 Task: Add an event with the title Training Workshop: Innovation and Creativity, date '2023/12/08', time 8:30 AM to 10:30 AMand add a description: Teams will need to manage their time effectively to complete the scavenger hunt within the given timeframe. This encourages prioritization, decision-making, and efficient allocation of resources to maximize their chances of success., put the event into Blue category . Add location for the event as: 456 Parthenon, Athens, Greece, logged in from the account softage.2@softage.netand send the event invitation to softage.8@softage.net and softage.9@softage.net. Set a reminder for the event 30 minutes before
Action: Mouse moved to (120, 117)
Screenshot: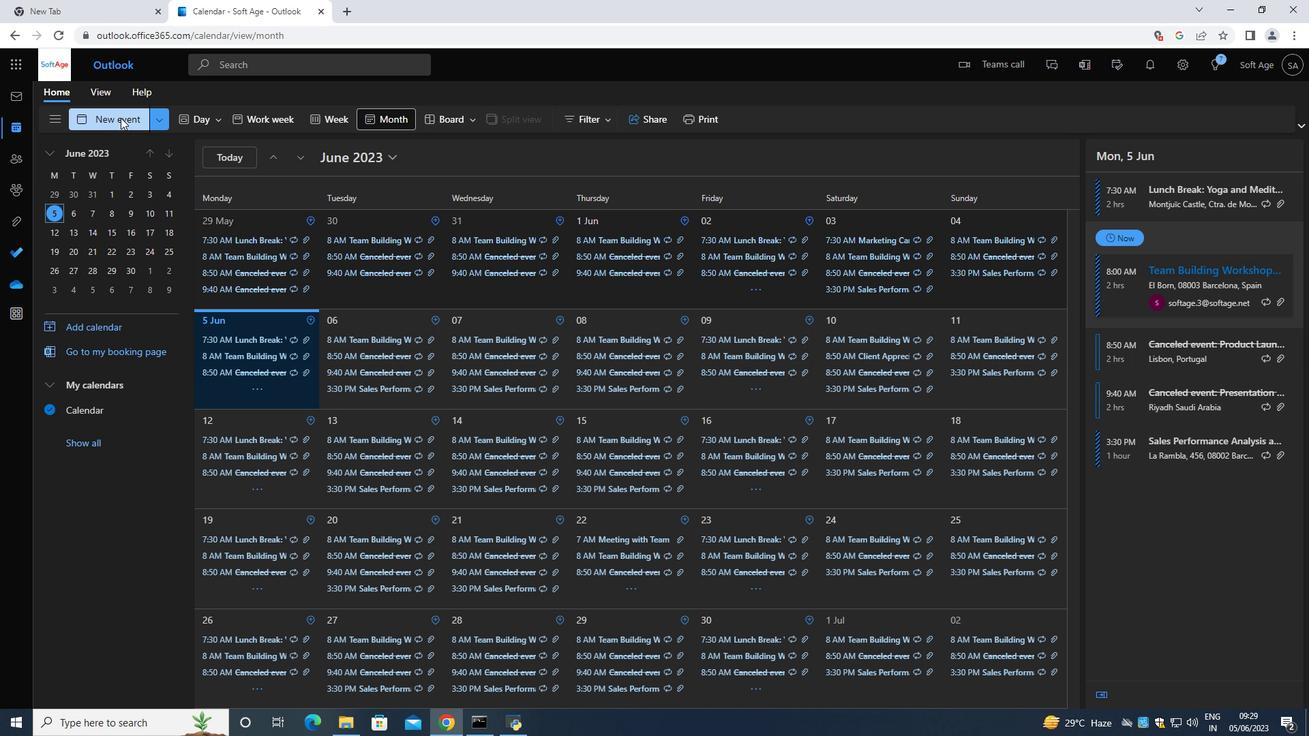 
Action: Mouse pressed left at (120, 117)
Screenshot: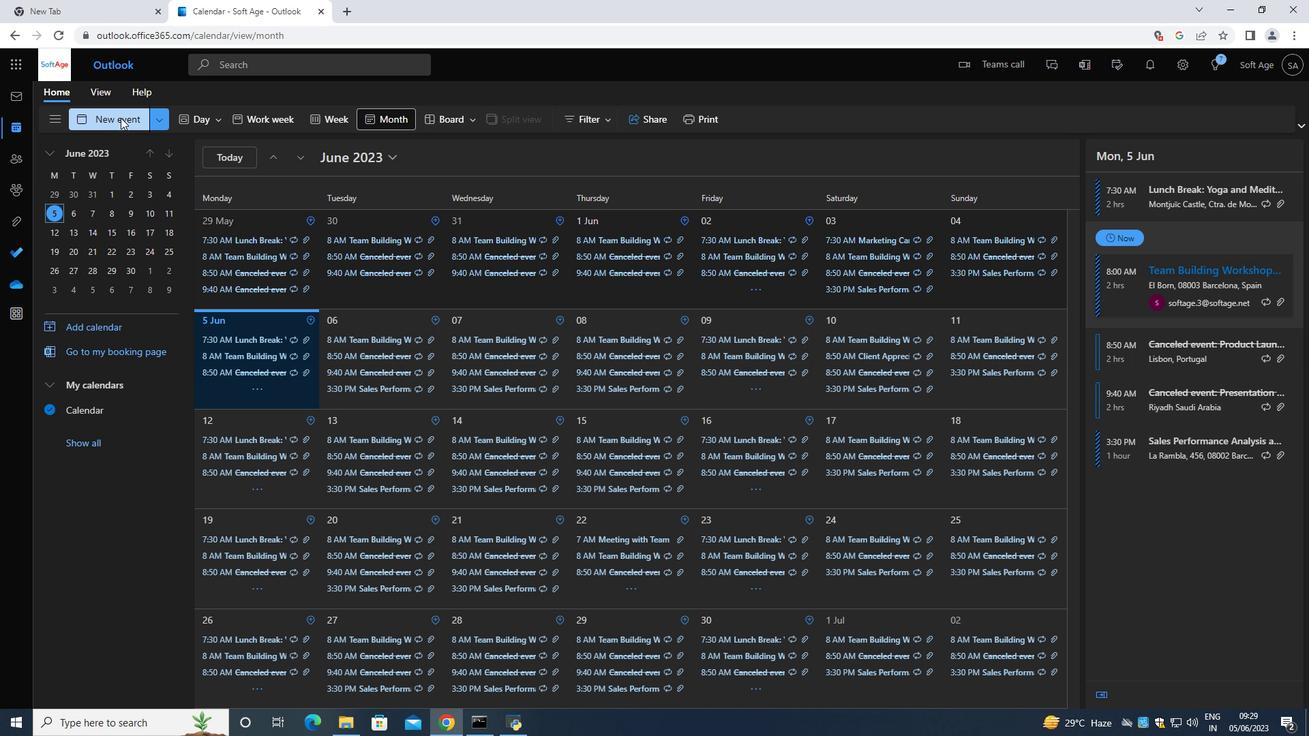 
Action: Mouse moved to (392, 203)
Screenshot: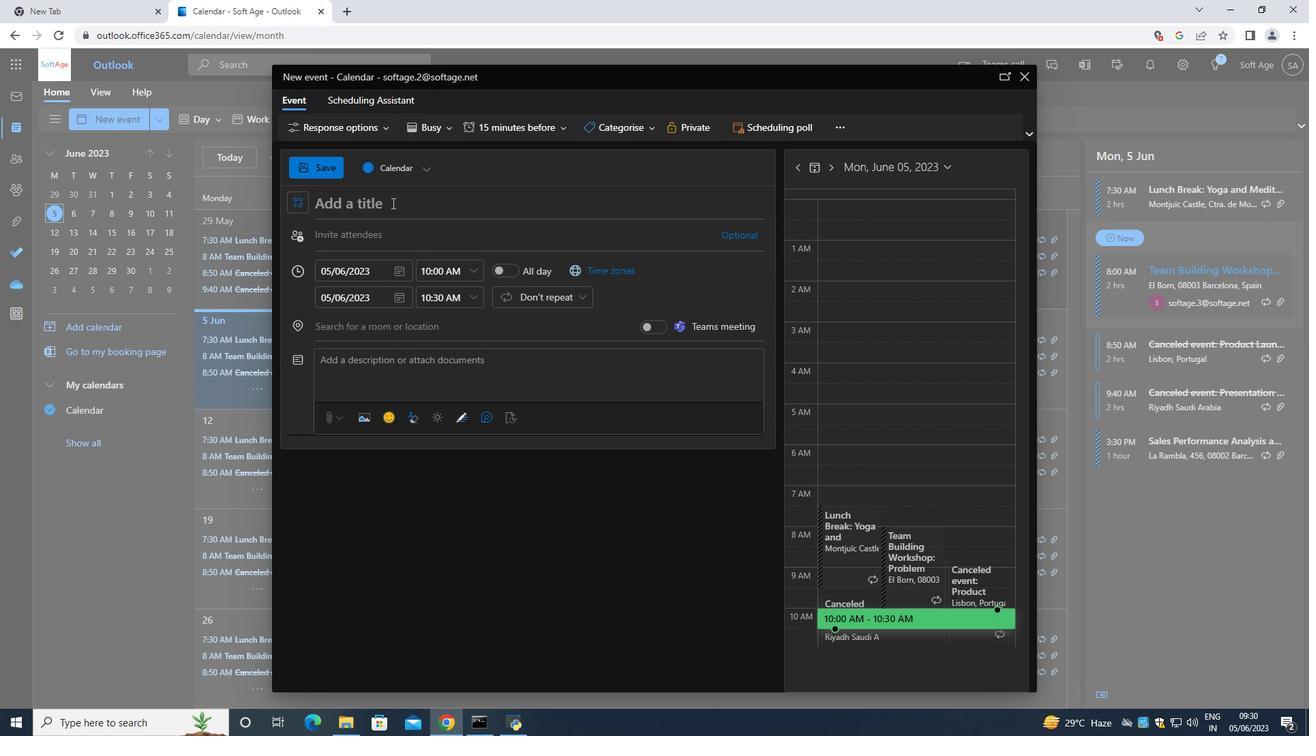 
Action: Key pressed <Key.shift><Key.shift>Training<Key.space><Key.shift>Workshop<Key.shift_r>:<Key.space><Key.shift>Innovation<Key.space><Key.shift>and<Key.space><Key.shift><Key.shift><Key.shift>Creativity<Key.space>
Screenshot: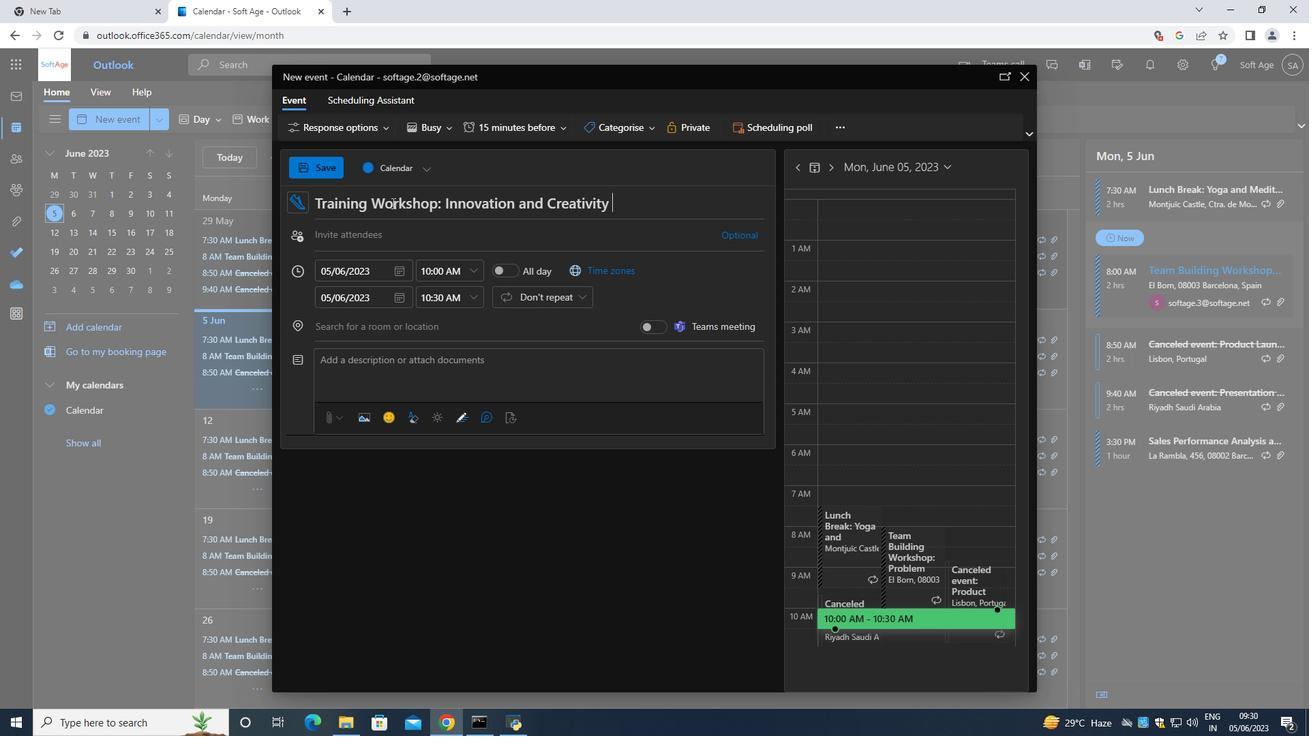 
Action: Mouse moved to (405, 266)
Screenshot: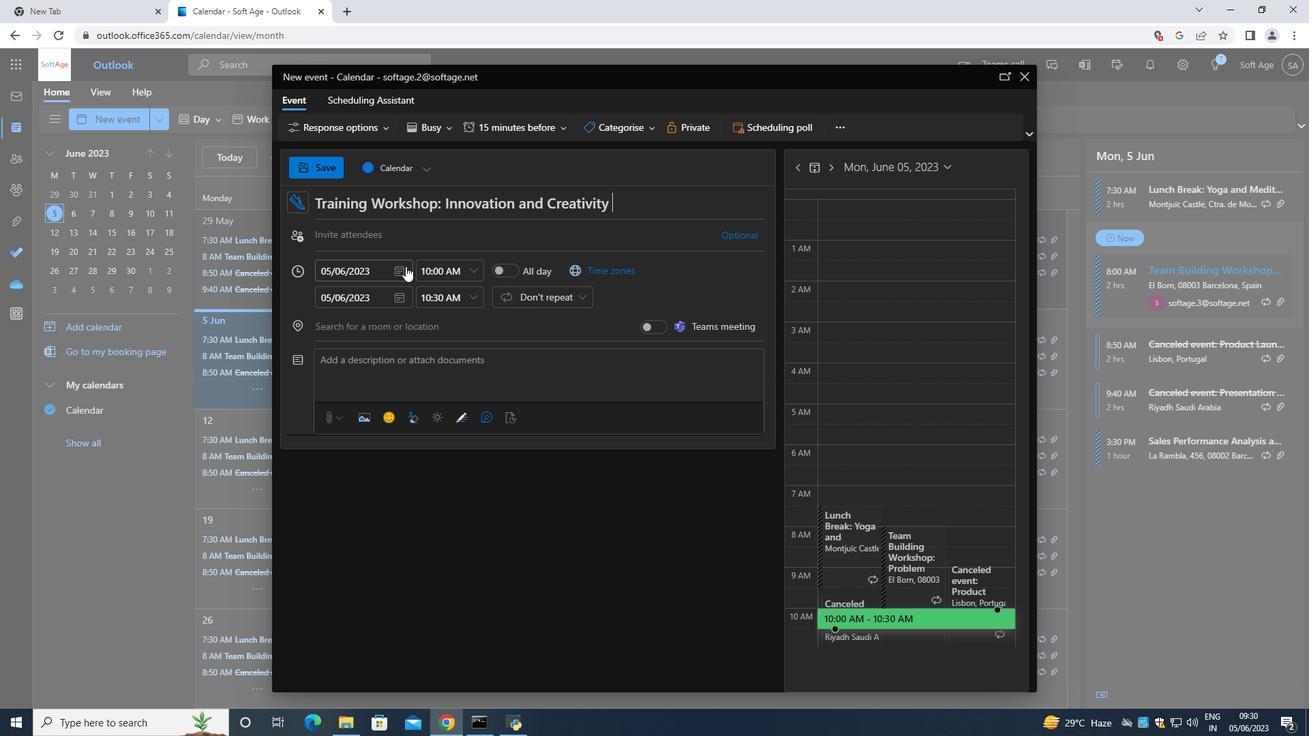 
Action: Mouse pressed left at (405, 266)
Screenshot: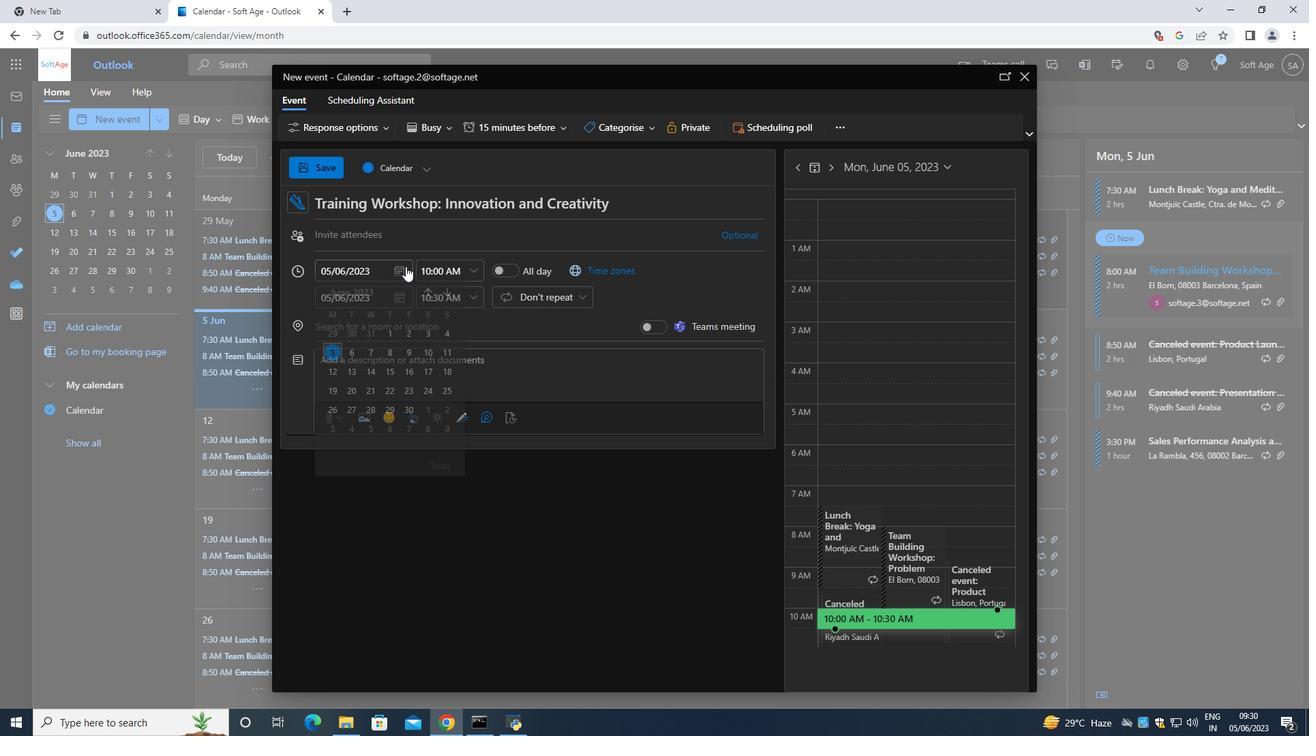 
Action: Mouse moved to (448, 304)
Screenshot: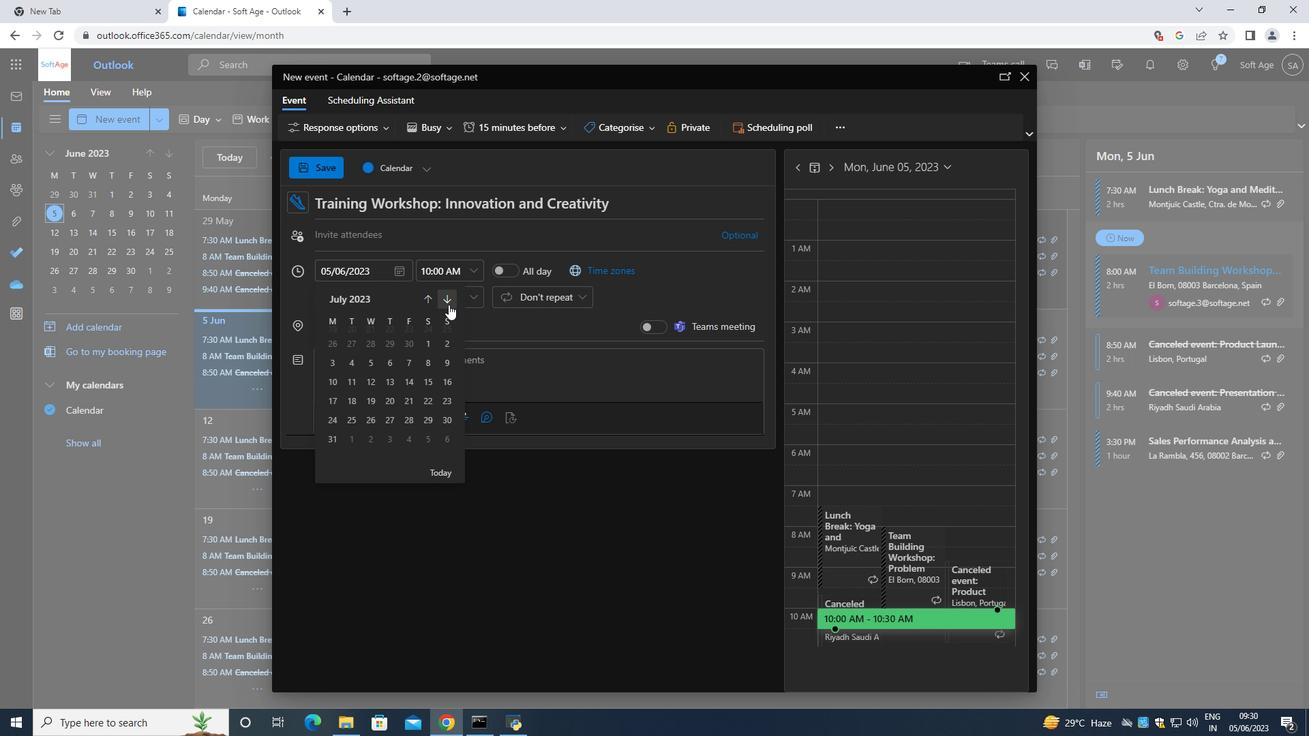 
Action: Mouse pressed left at (448, 304)
Screenshot: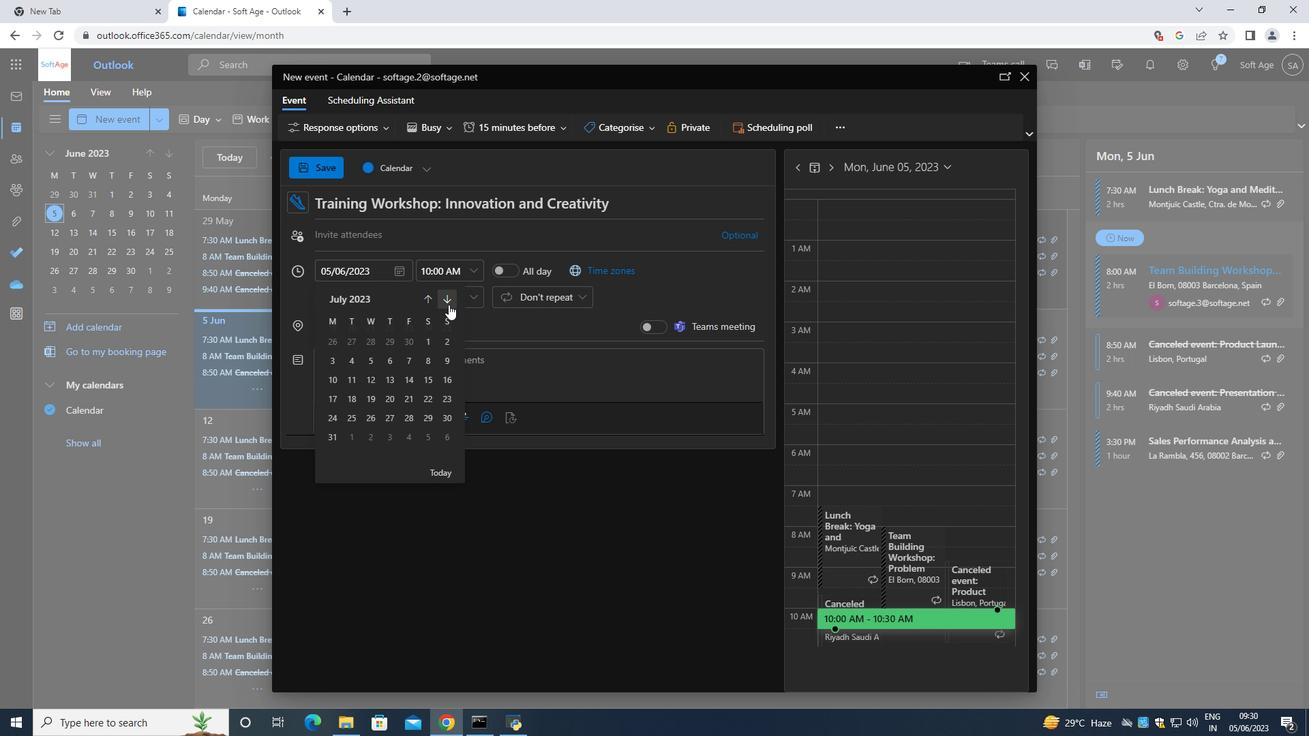 
Action: Mouse pressed left at (448, 304)
Screenshot: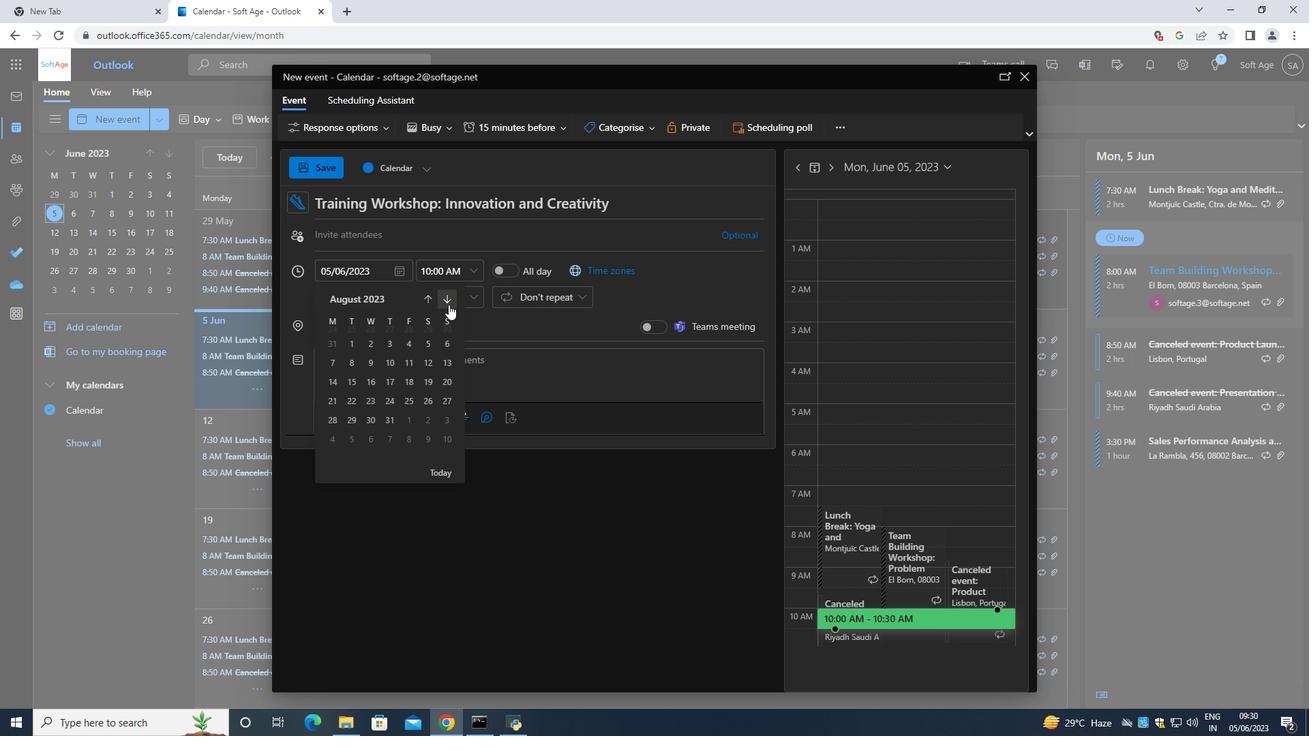 
Action: Mouse pressed left at (448, 304)
Screenshot: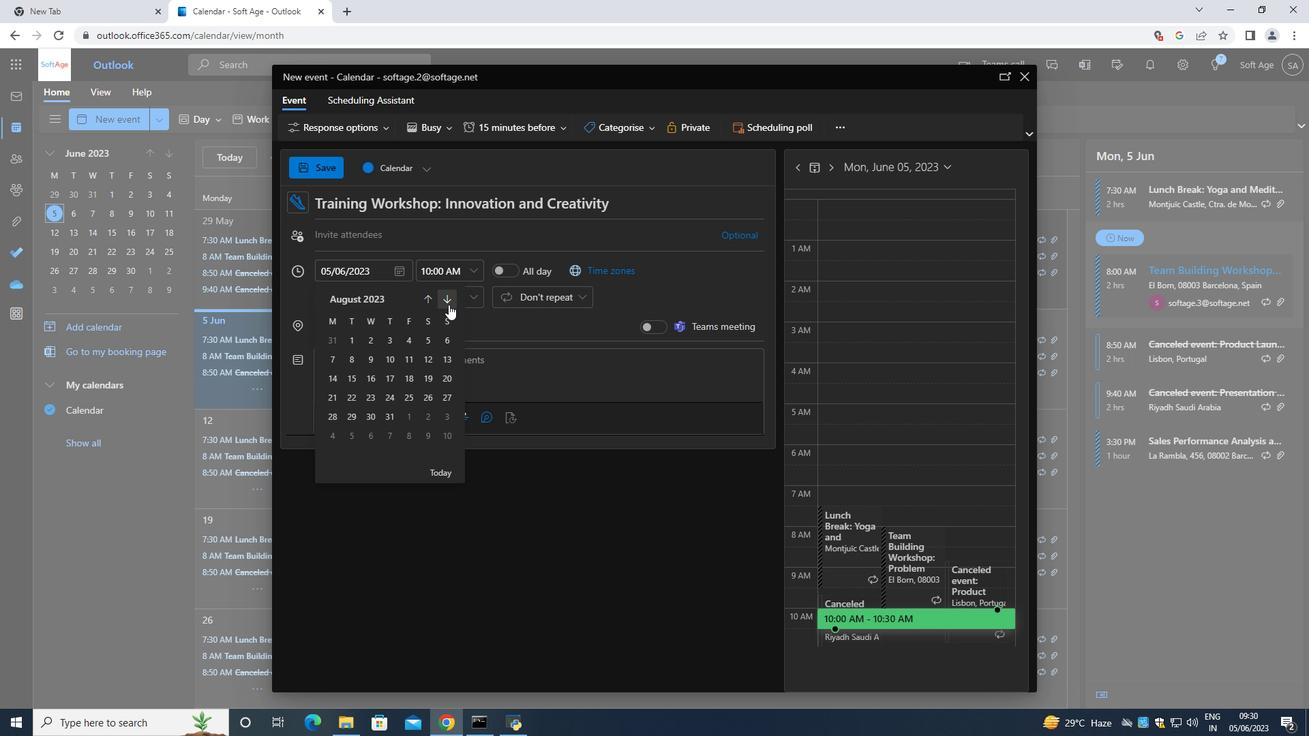 
Action: Mouse pressed left at (448, 304)
Screenshot: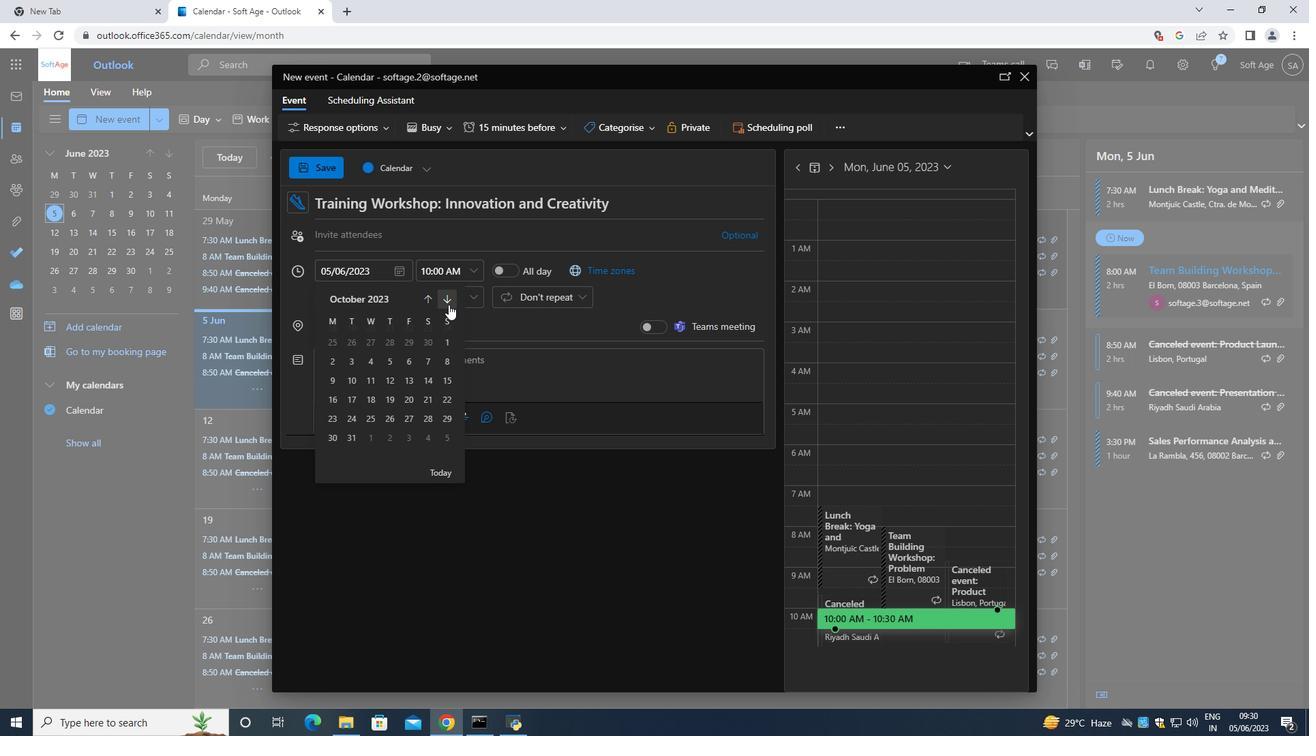
Action: Mouse pressed left at (448, 304)
Screenshot: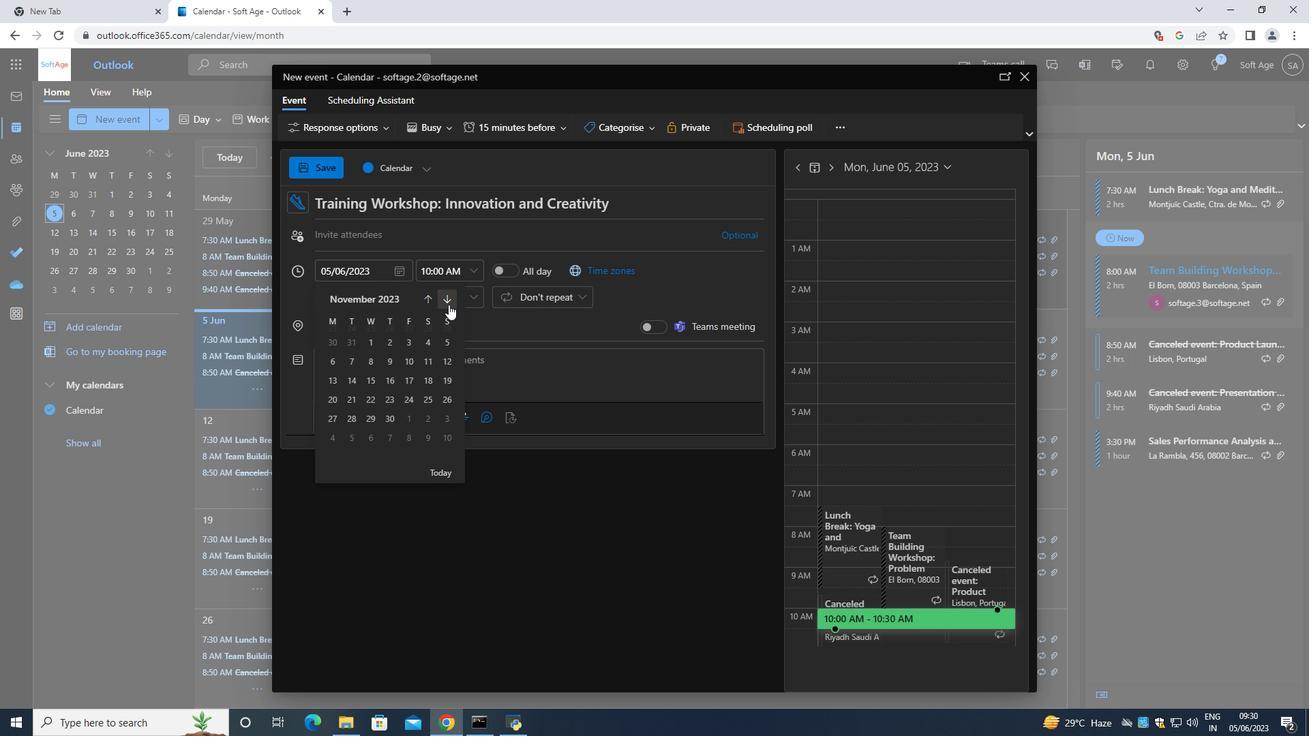 
Action: Mouse moved to (367, 357)
Screenshot: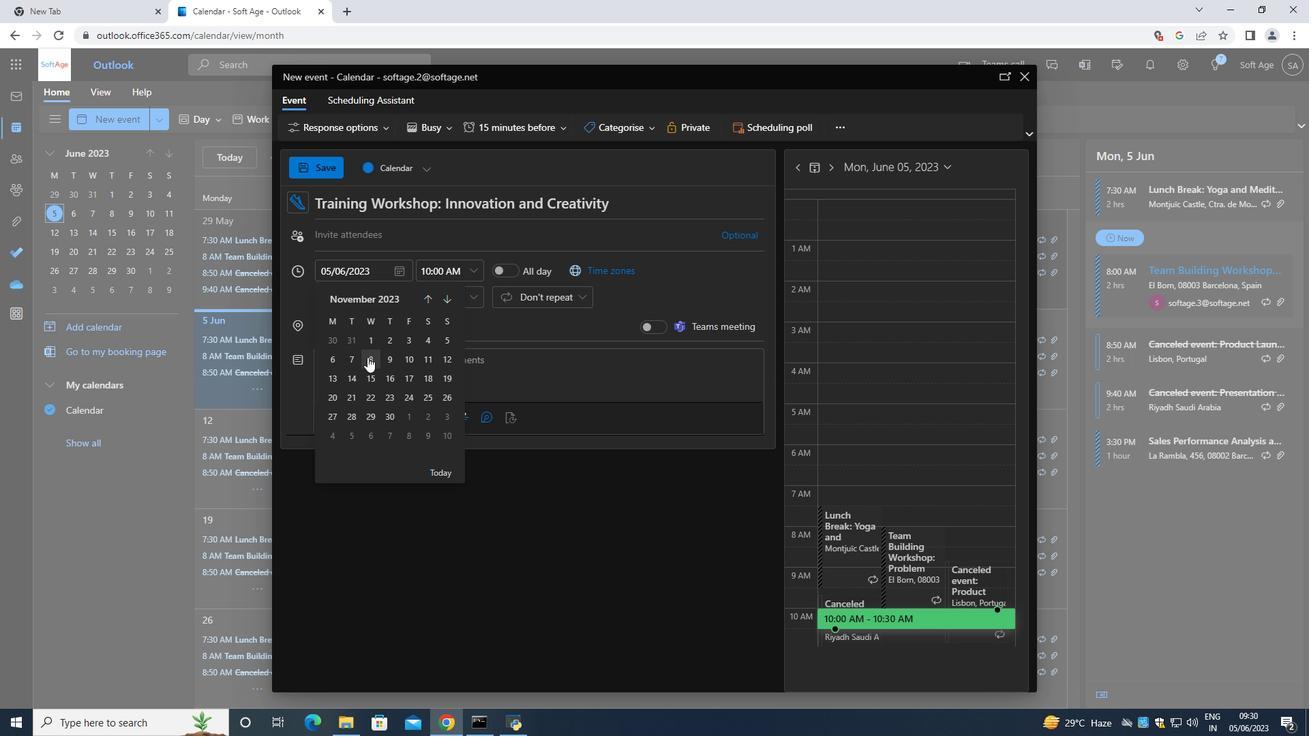 
Action: Mouse pressed left at (367, 357)
Screenshot: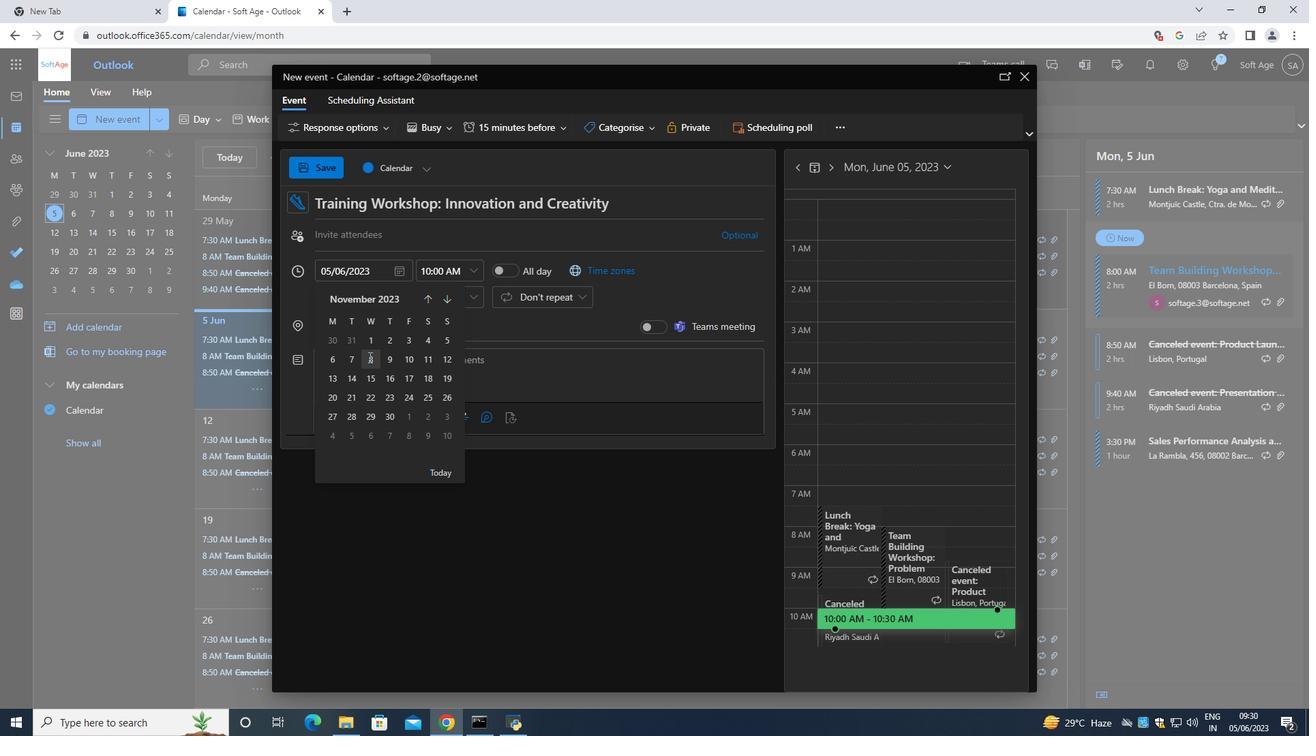 
Action: Mouse moved to (474, 270)
Screenshot: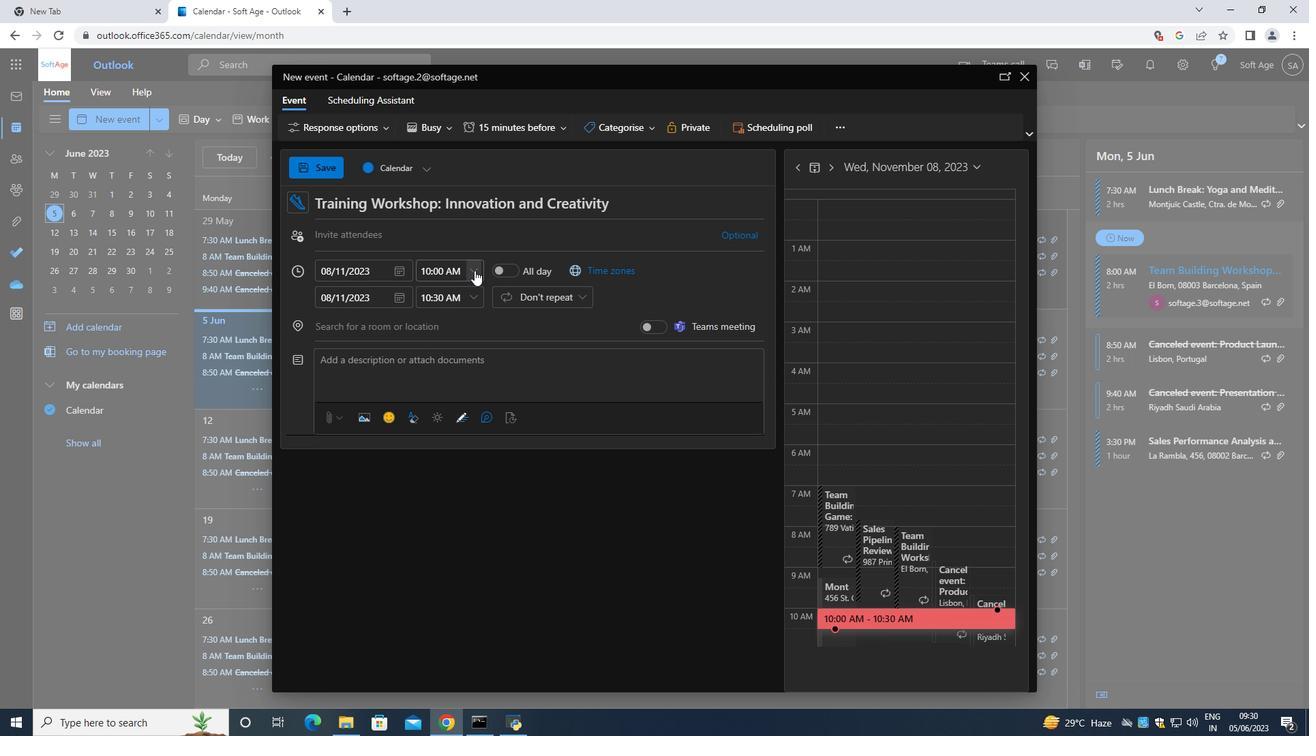 
Action: Mouse pressed left at (474, 270)
Screenshot: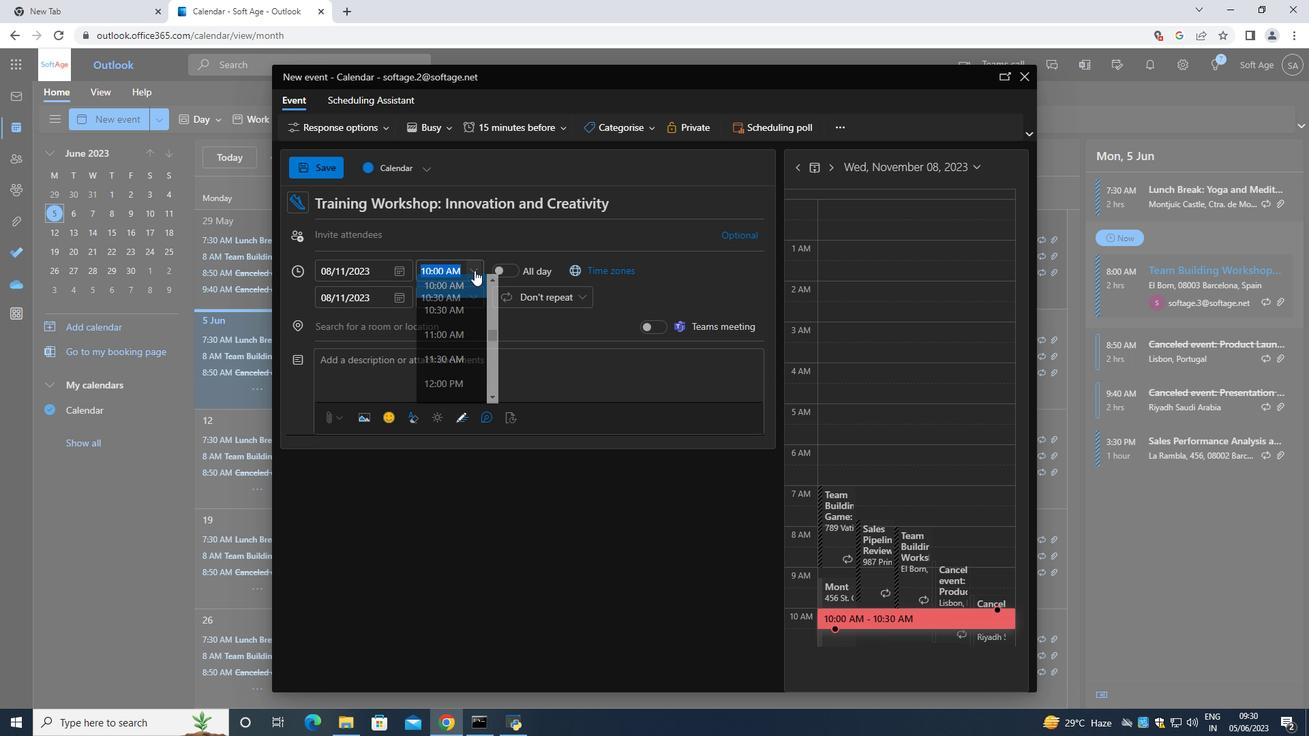 
Action: Mouse moved to (478, 293)
Screenshot: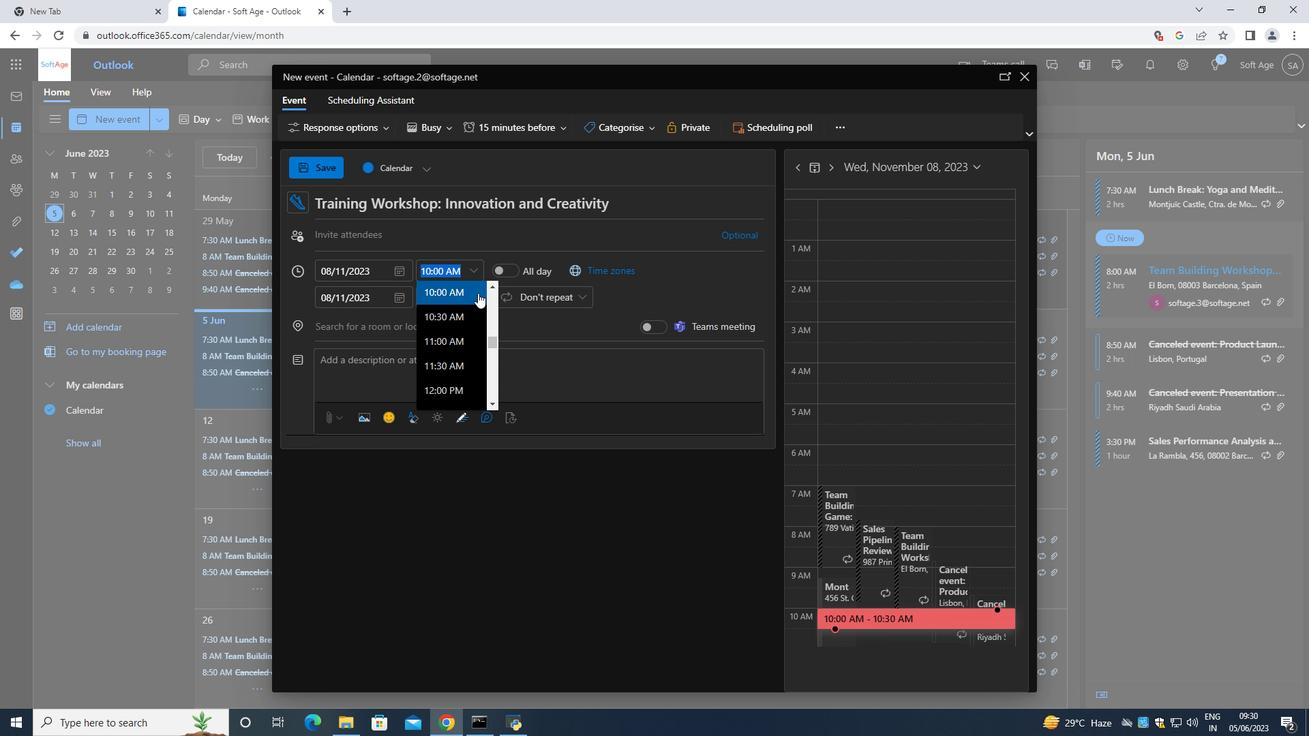 
Action: Mouse scrolled (478, 293) with delta (0, 0)
Screenshot: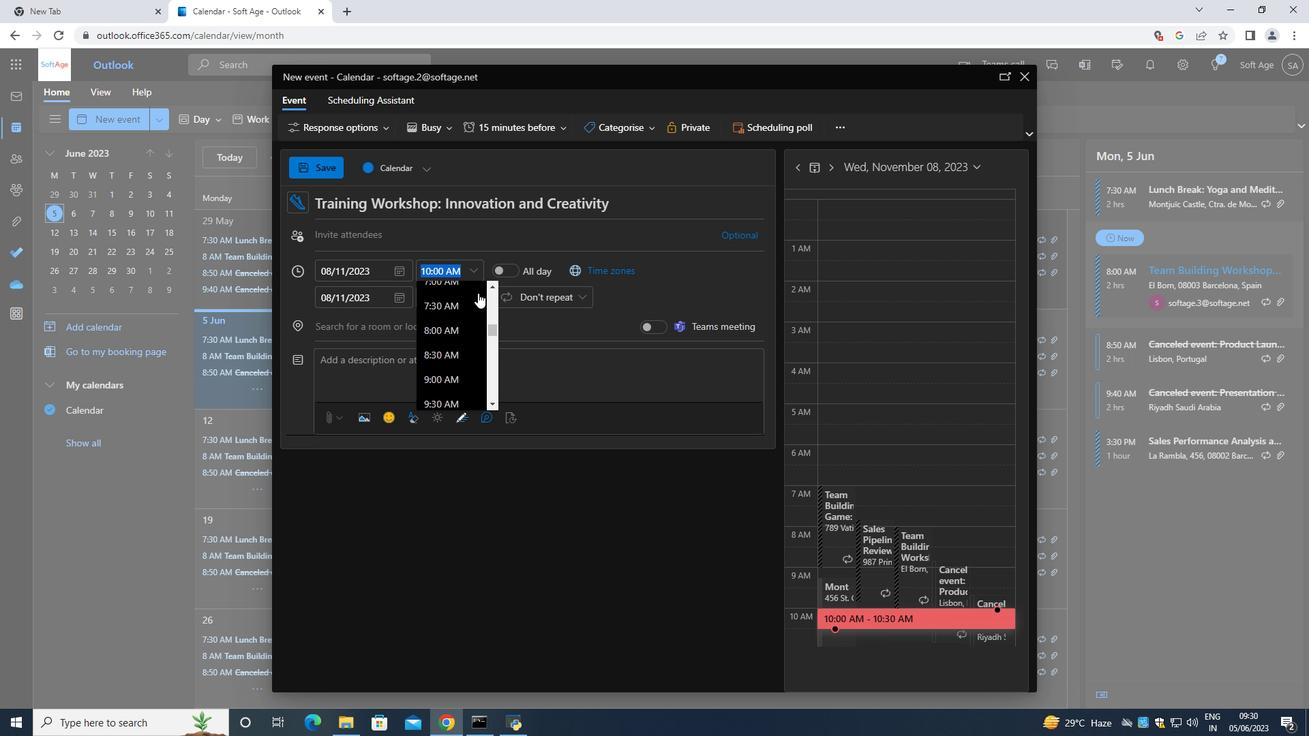 
Action: Mouse scrolled (478, 293) with delta (0, 0)
Screenshot: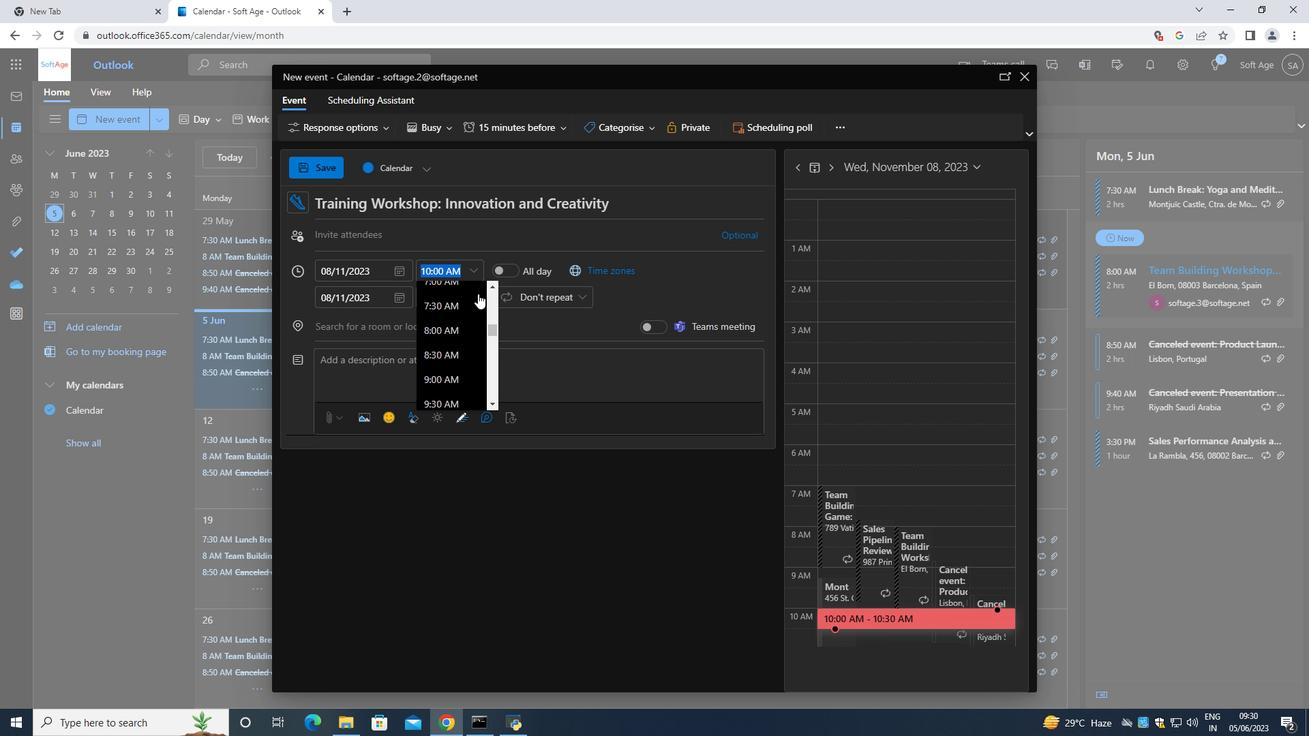 
Action: Mouse moved to (451, 354)
Screenshot: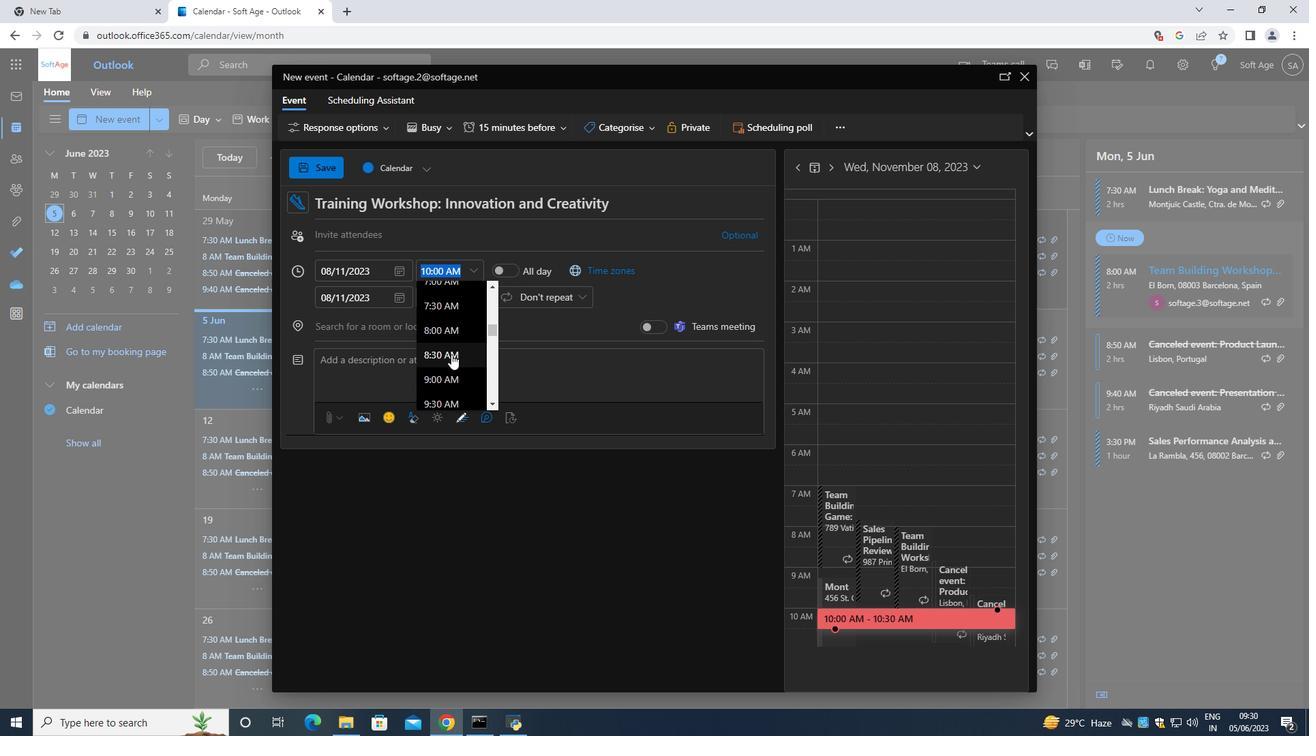 
Action: Mouse pressed left at (451, 354)
Screenshot: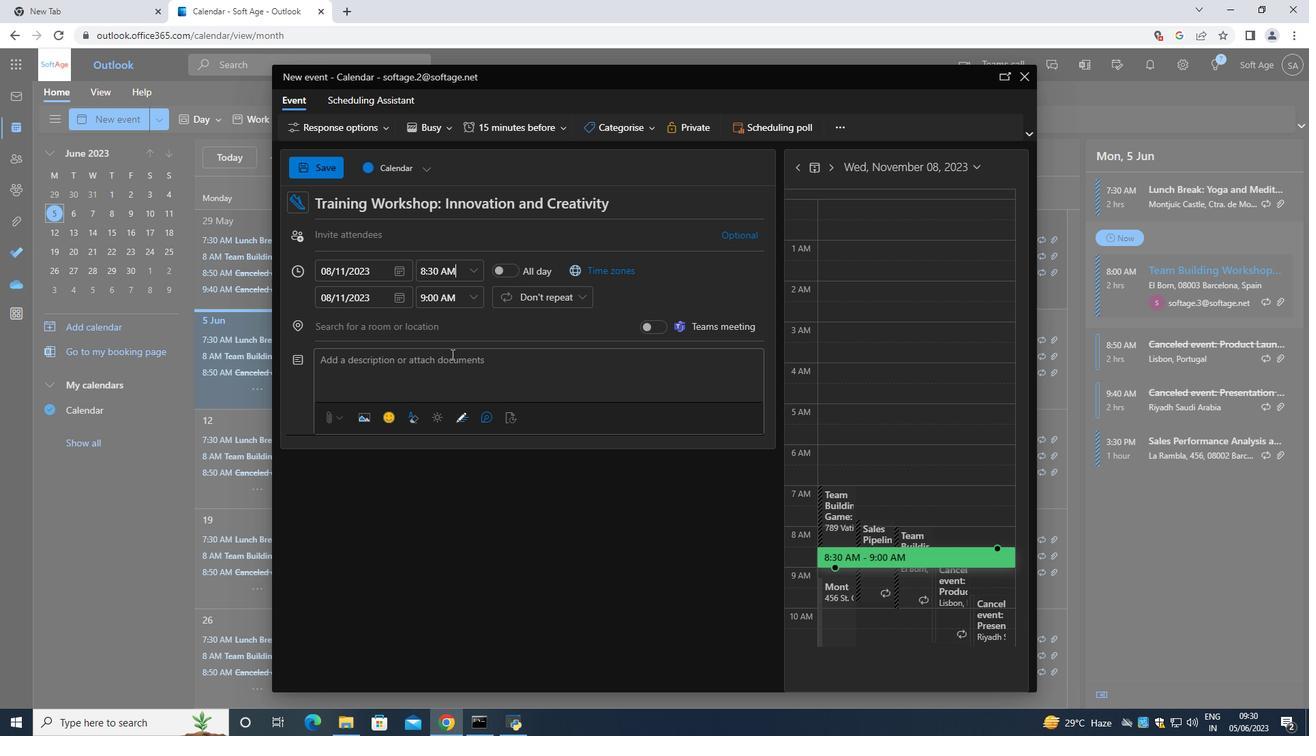 
Action: Mouse moved to (467, 300)
Screenshot: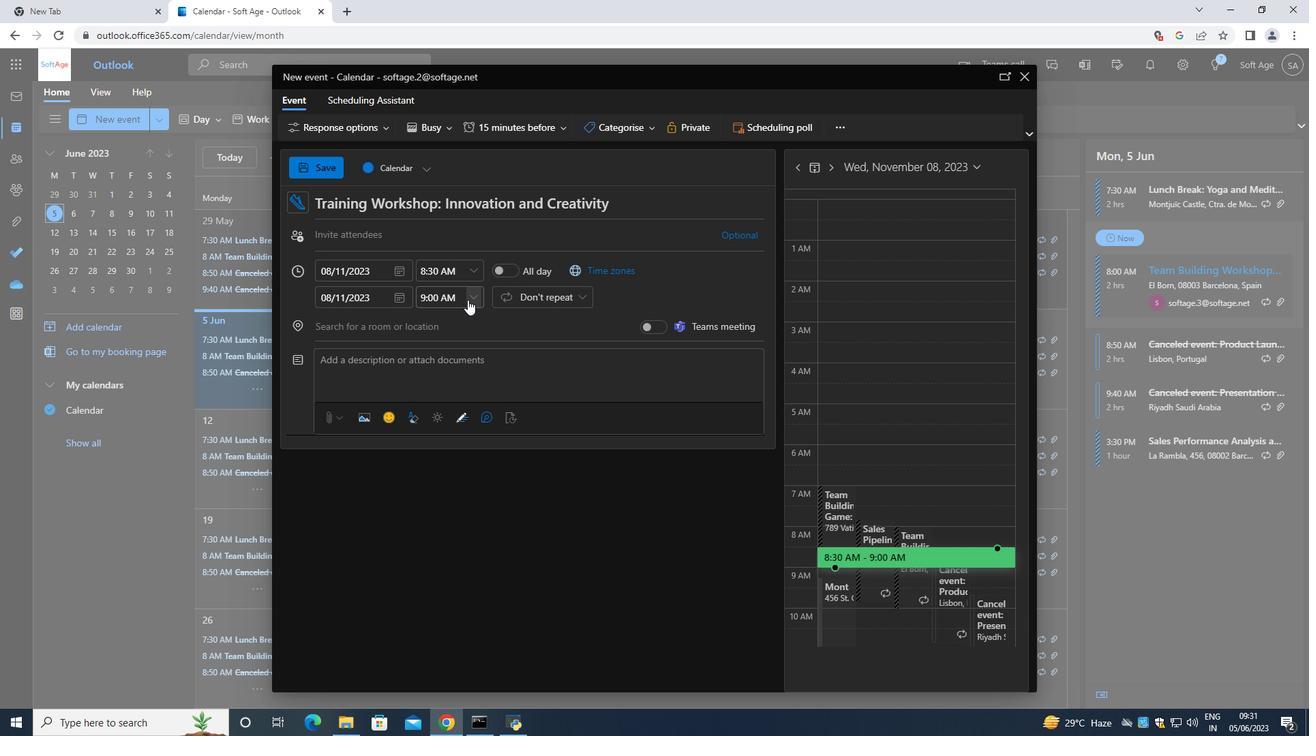 
Action: Mouse pressed left at (467, 300)
Screenshot: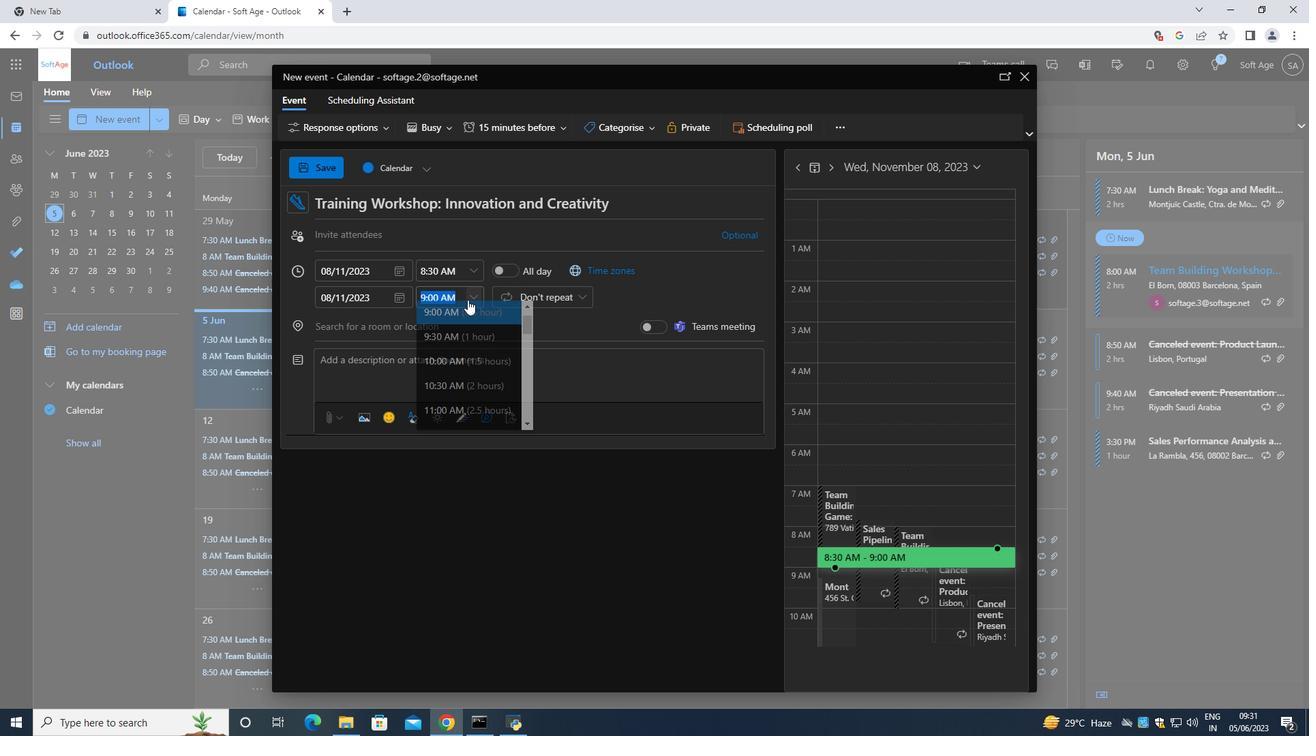 
Action: Mouse moved to (454, 391)
Screenshot: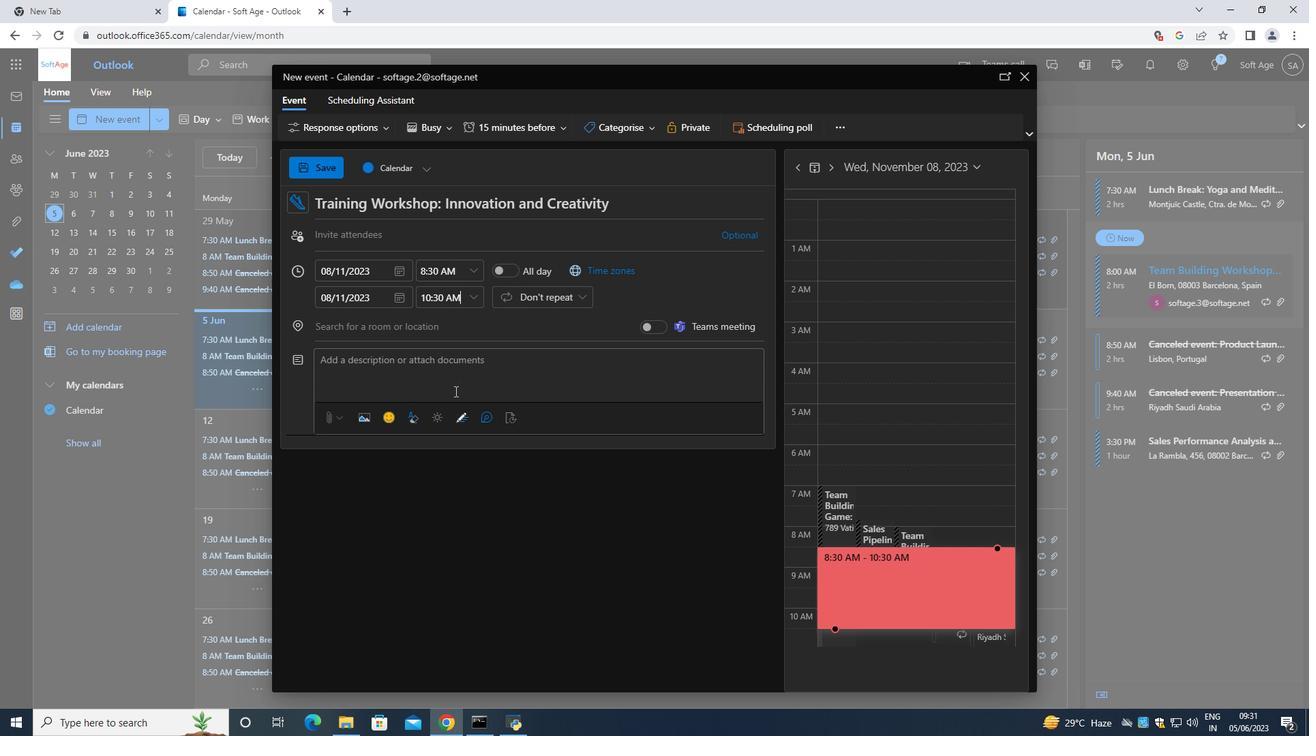 
Action: Mouse pressed left at (454, 391)
Screenshot: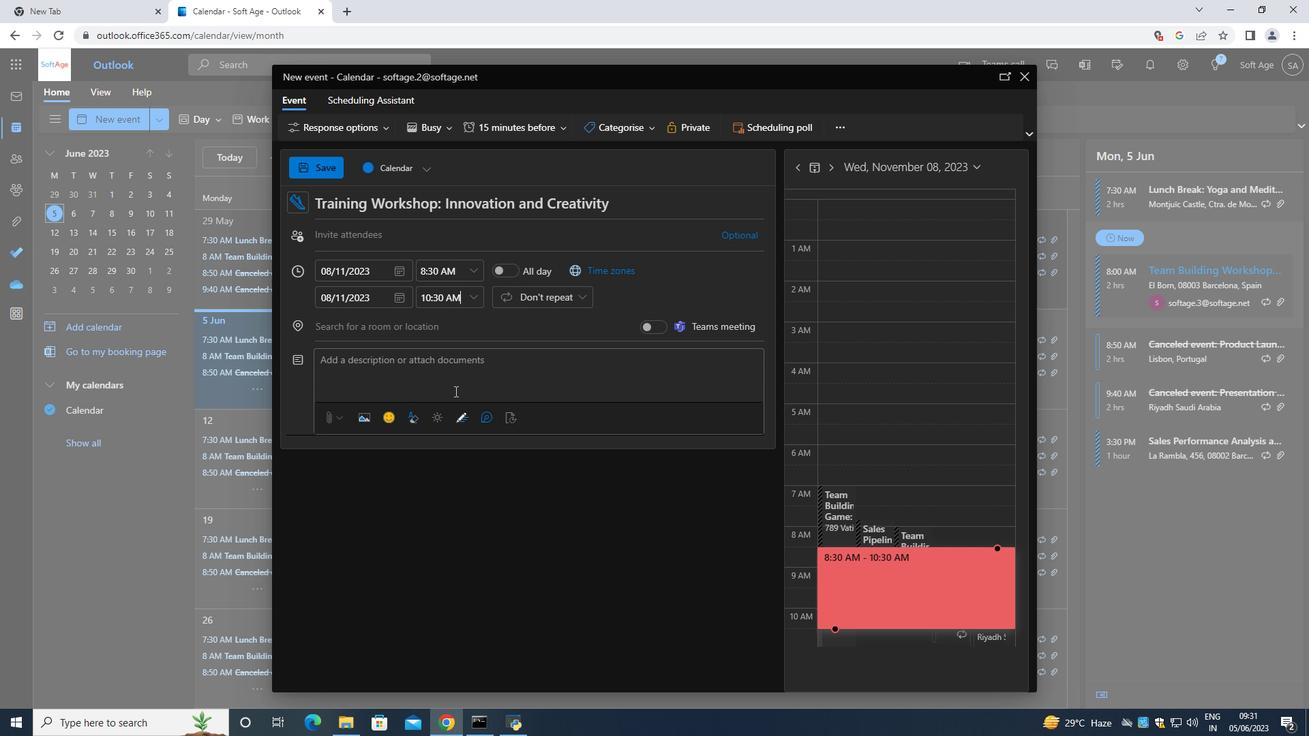 
Action: Mouse moved to (436, 362)
Screenshot: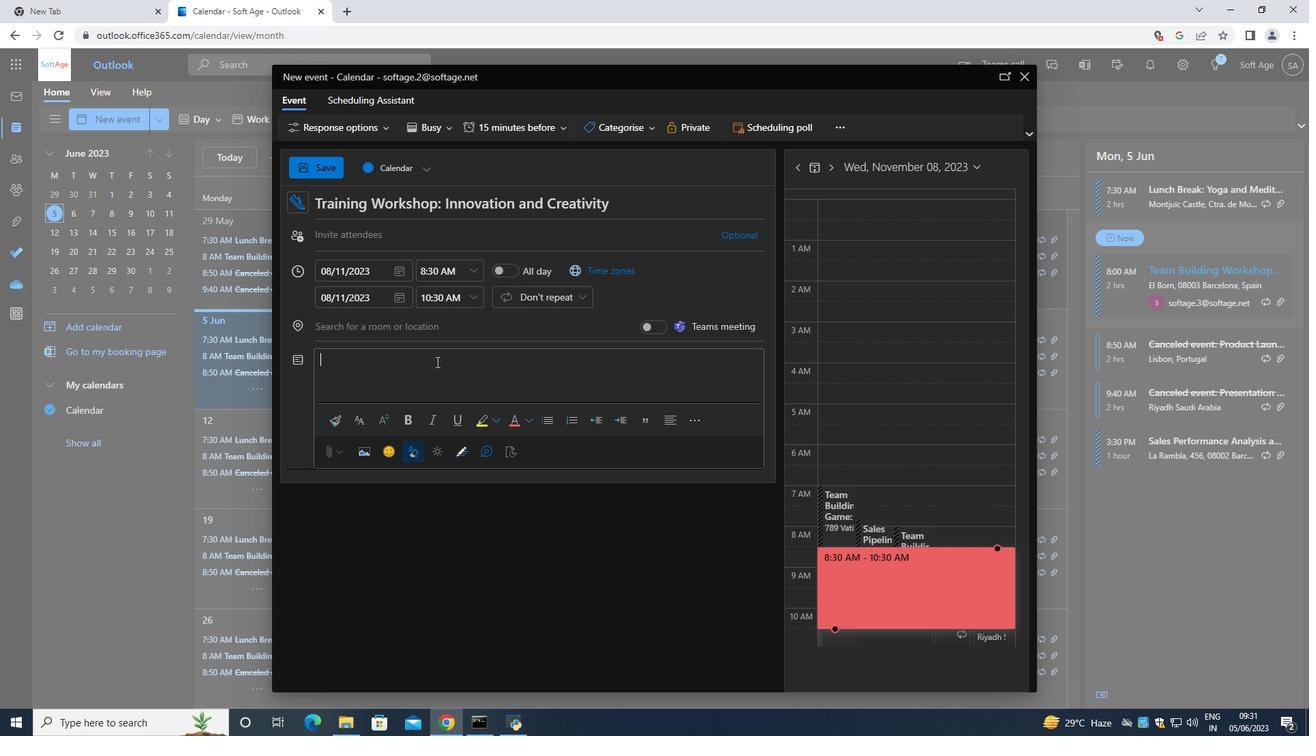 
Action: Mouse pressed left at (436, 362)
Screenshot: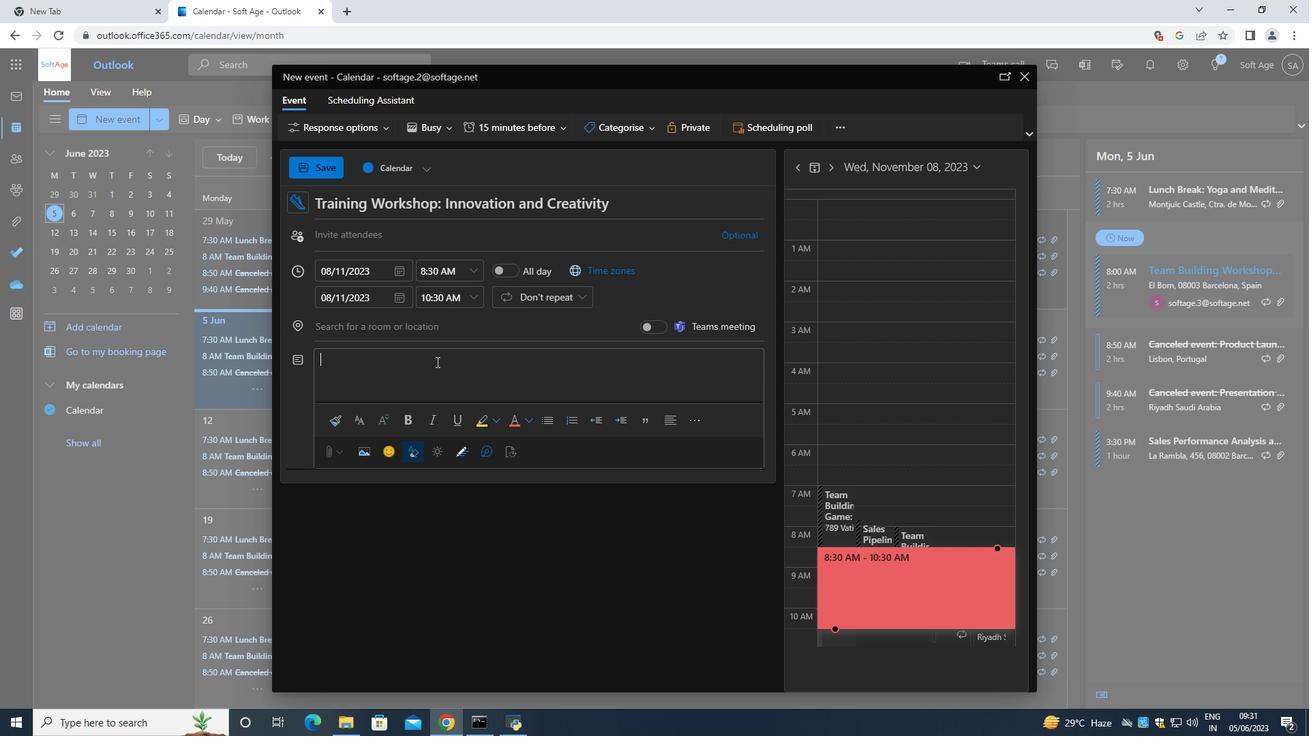 
Action: Key pressed <Key.shift><Key.shift><Key.shift><Key.shift><Key.shift><Key.shift><Key.shift><Key.shift><Key.shift><Key.shift><Key.shift><Key.shift><Key.shift>Teams<Key.space>will<Key.space>need<Key.space>to<Key.space>manage<Key.space>their<Key.space>time<Key.space>effectively<Key.space>to<Key.space>complete<Key.space>teh<Key.space><Key.backspace><Key.backspace><Key.backspace>he<Key.space>scavenger<Key.space>hut<Key.space><Key.backspace><Key.backspace>nt<Key.space>ywith<Key.backspace><Key.backspace><Key.backspace><Key.backspace><Key.backspace><Key.backspace><Key.space>within<Key.space>teh<Key.backspace><Key.backspace>he<Key.space>given<Key.space>timefa<Key.backspace>rame<Key.space>.<Key.space><Key.shift>This<Key.space>encourages<Key.space>p
Screenshot: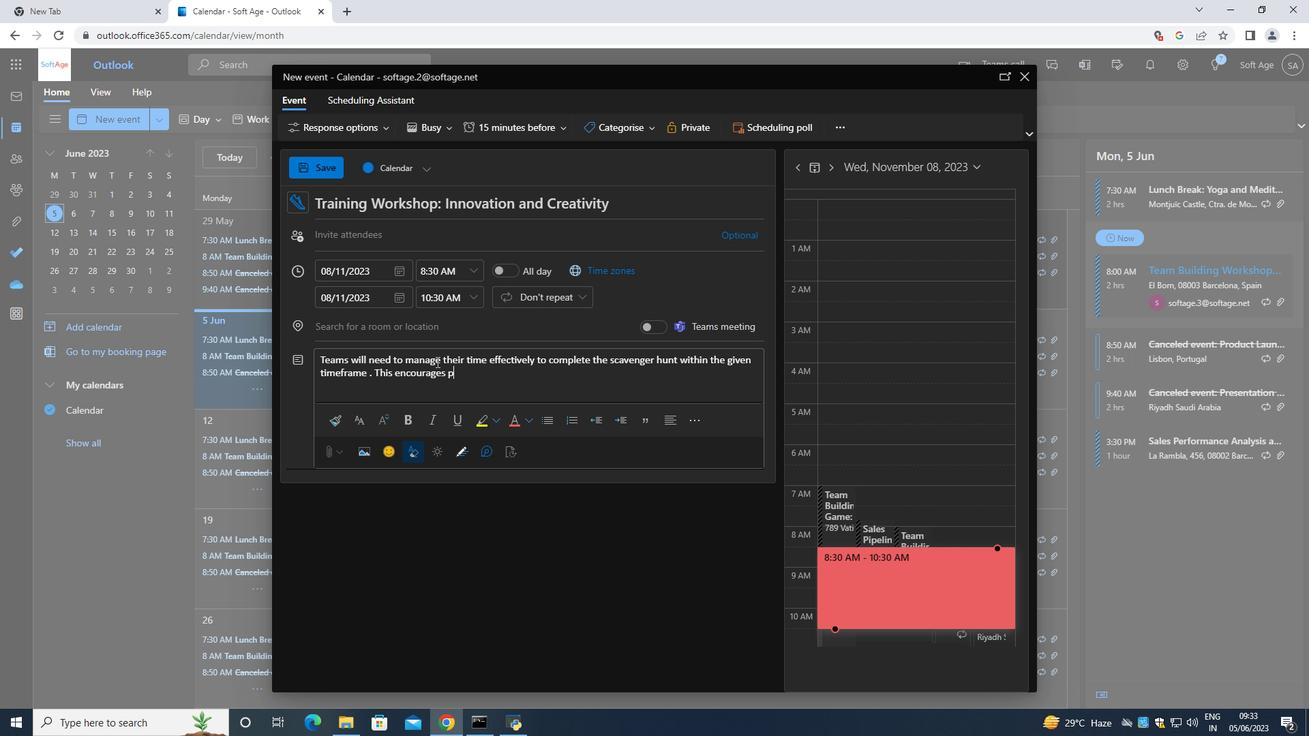 
Action: Mouse moved to (436, 362)
Screenshot: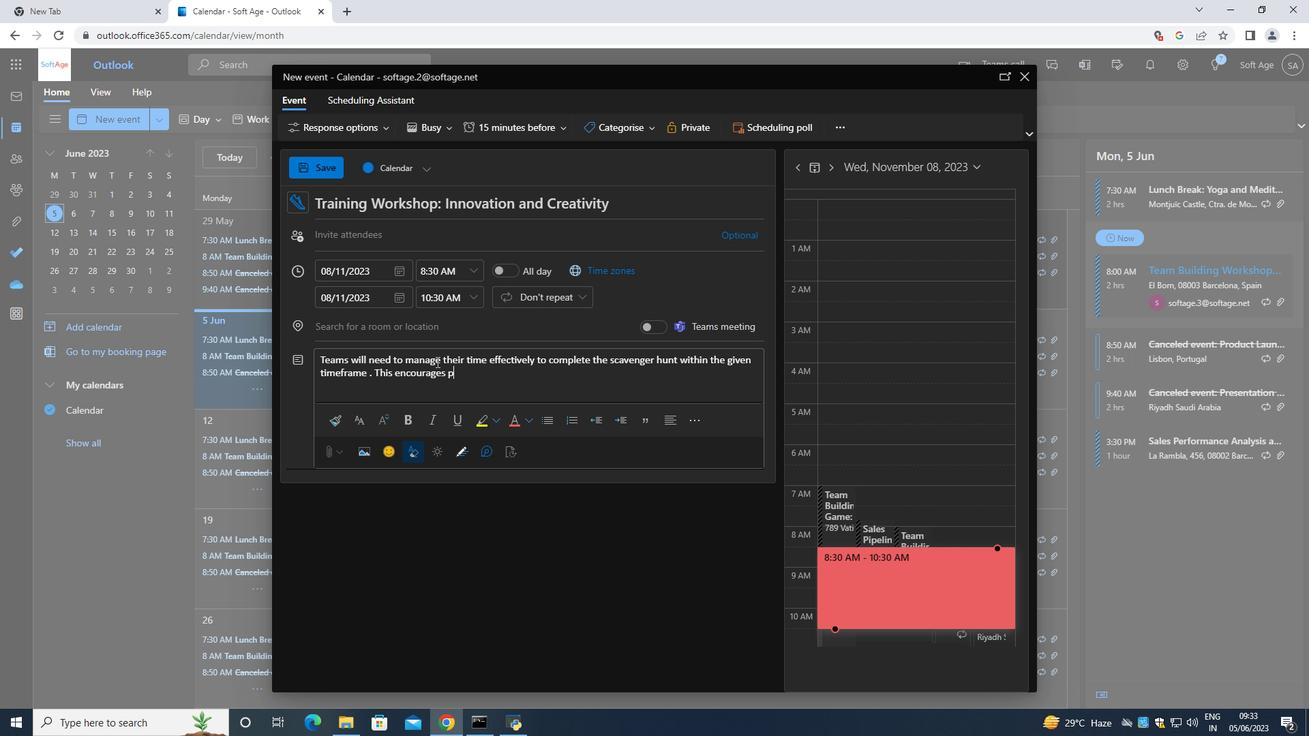 
Action: Key pressed rioritization<Key.space>,<Key.space>decision<Key.space><Key.backspace>-man<Key.backspace>king<Key.space>,<Key.space>and<Key.space>efficient<Key.space>allocation<Key.space>of<Key.space>resources<Key.space>to<Key.space>maximize<Key.space>their<Key.space>chances<Key.space>of<Key.space>sucess.<Key.space>
Screenshot: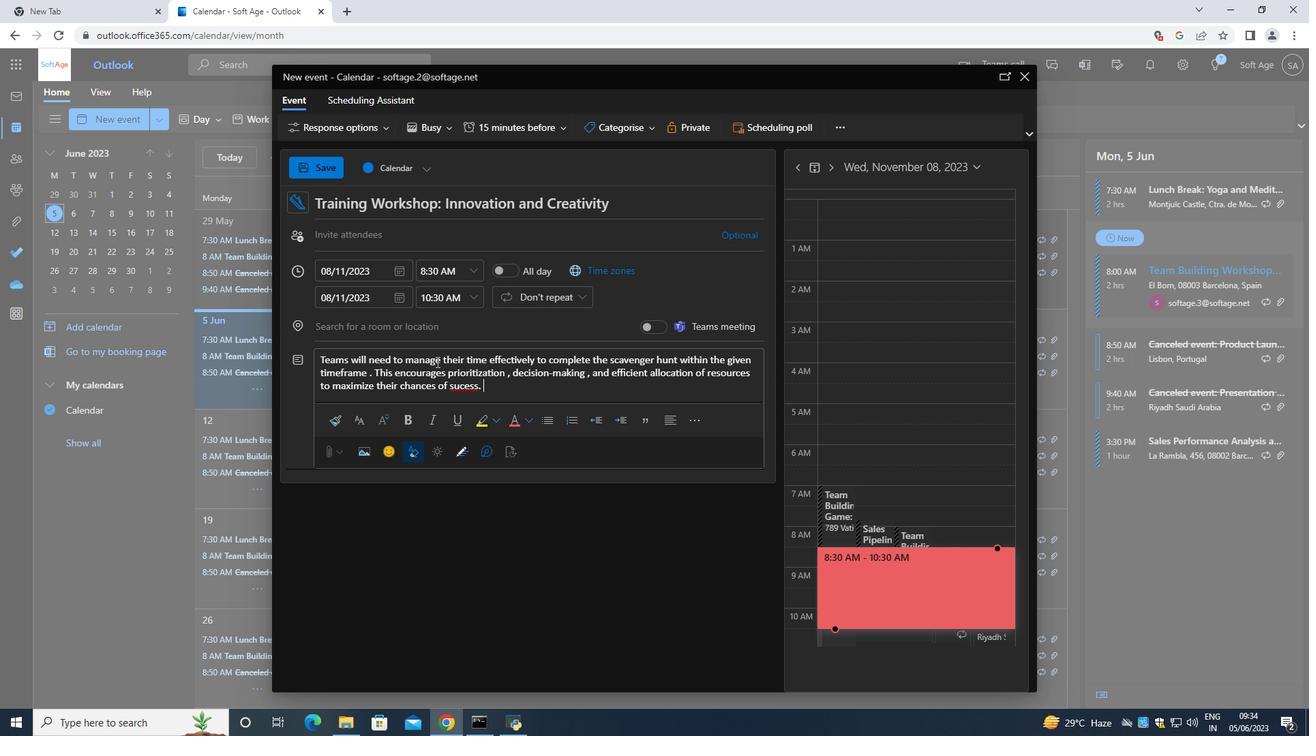 
Action: Mouse moved to (633, 132)
Screenshot: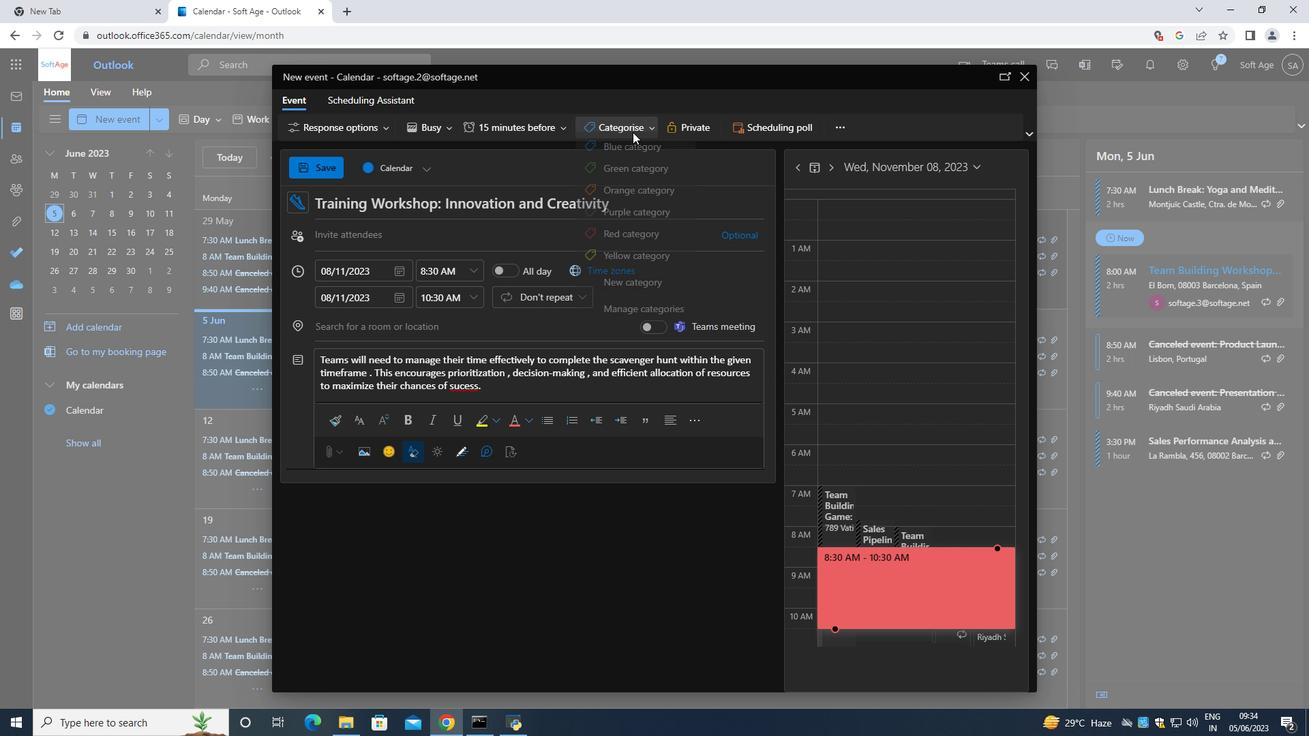 
Action: Mouse pressed left at (633, 132)
Screenshot: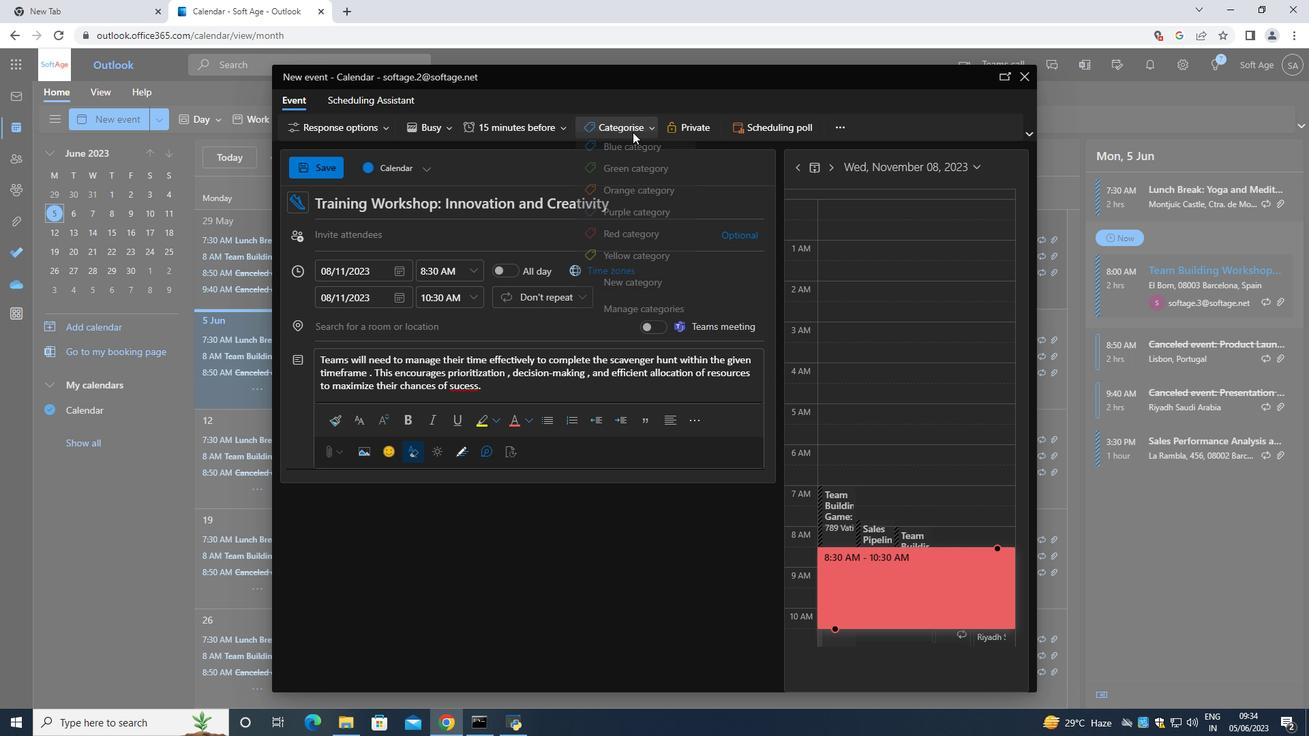 
Action: Mouse moved to (634, 156)
Screenshot: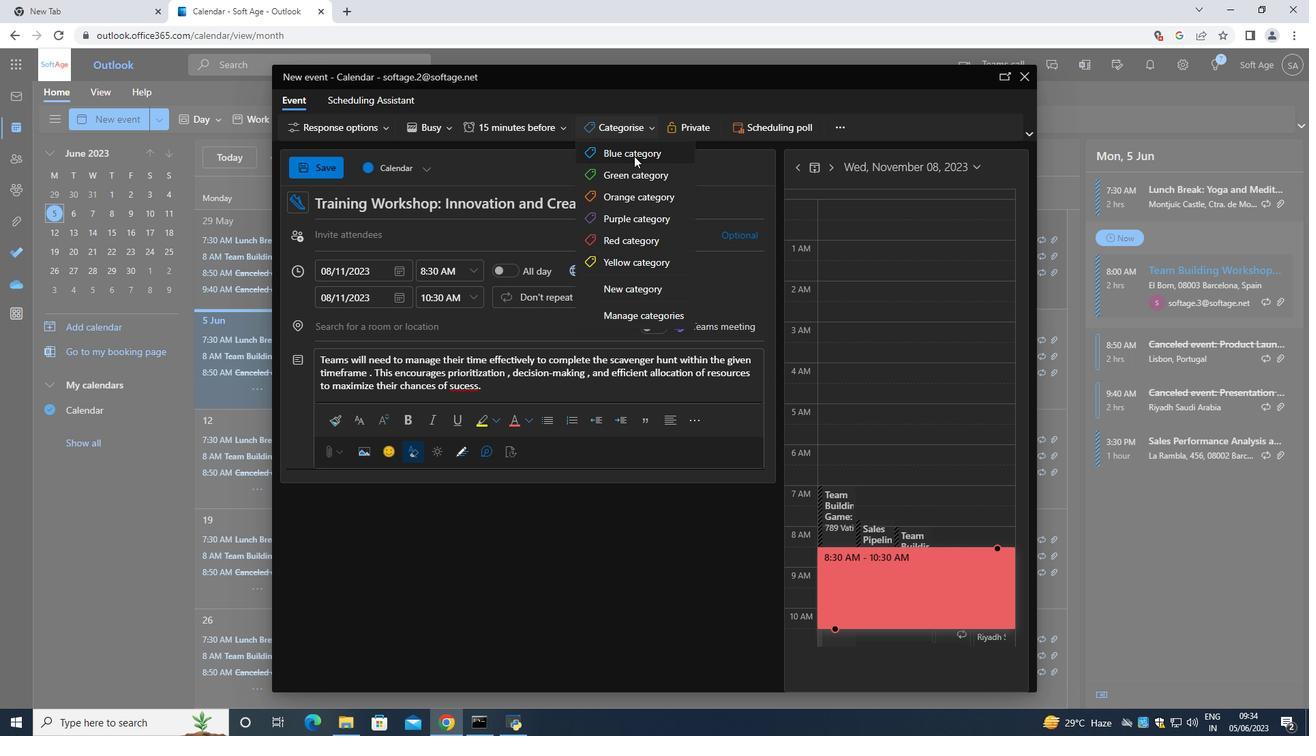 
Action: Mouse pressed left at (634, 156)
Screenshot: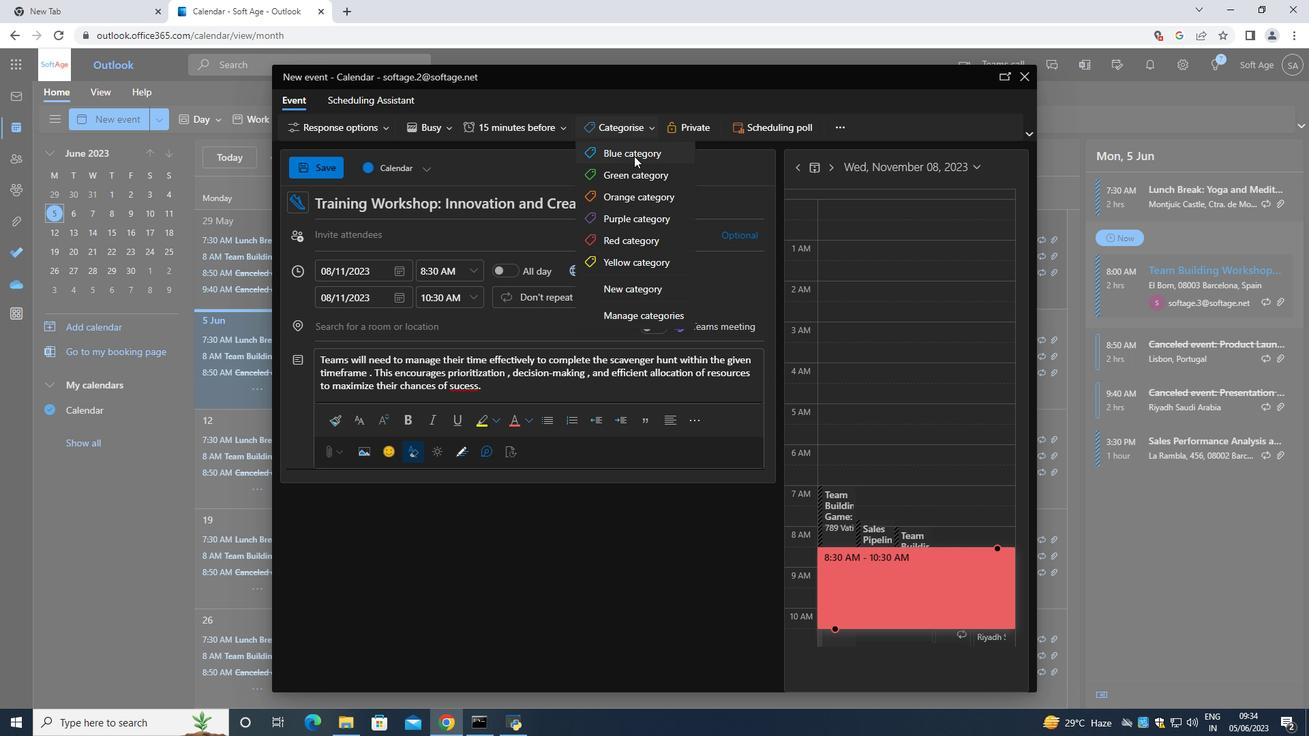 
Action: Mouse moved to (461, 390)
Screenshot: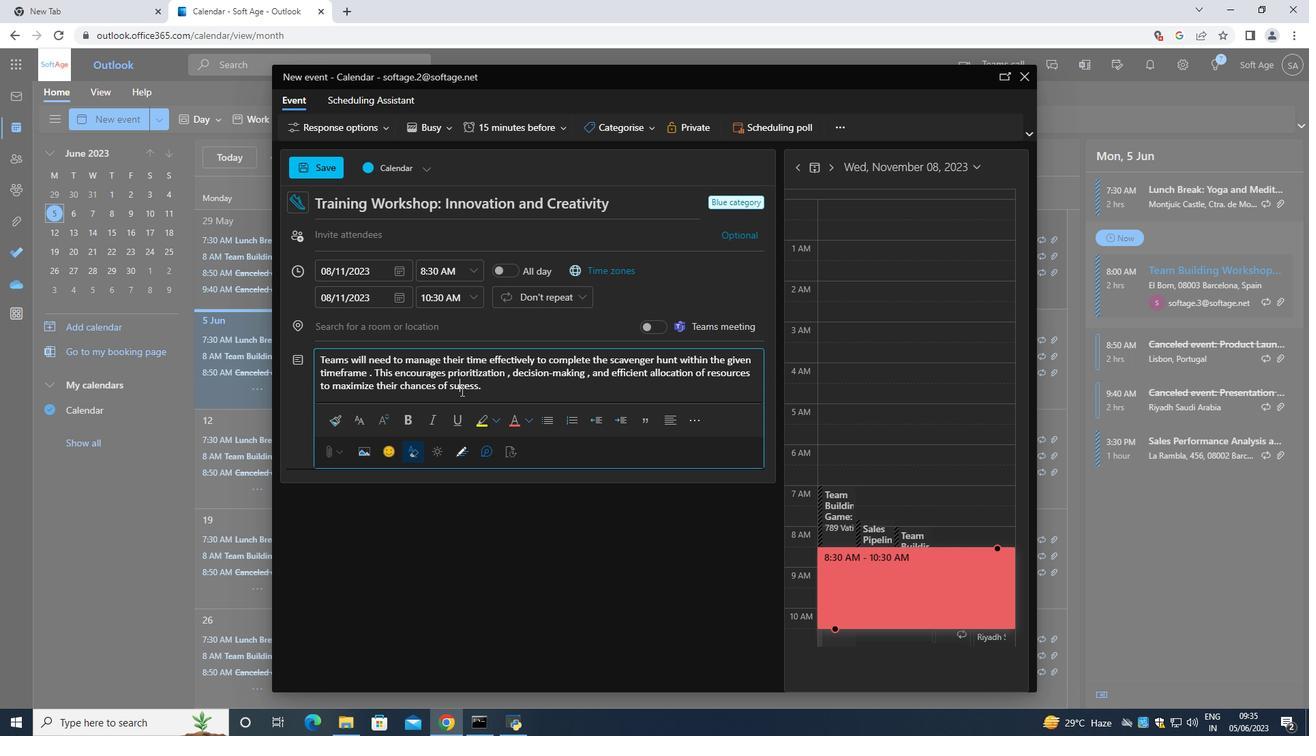 
Action: Mouse pressed left at (461, 390)
Screenshot: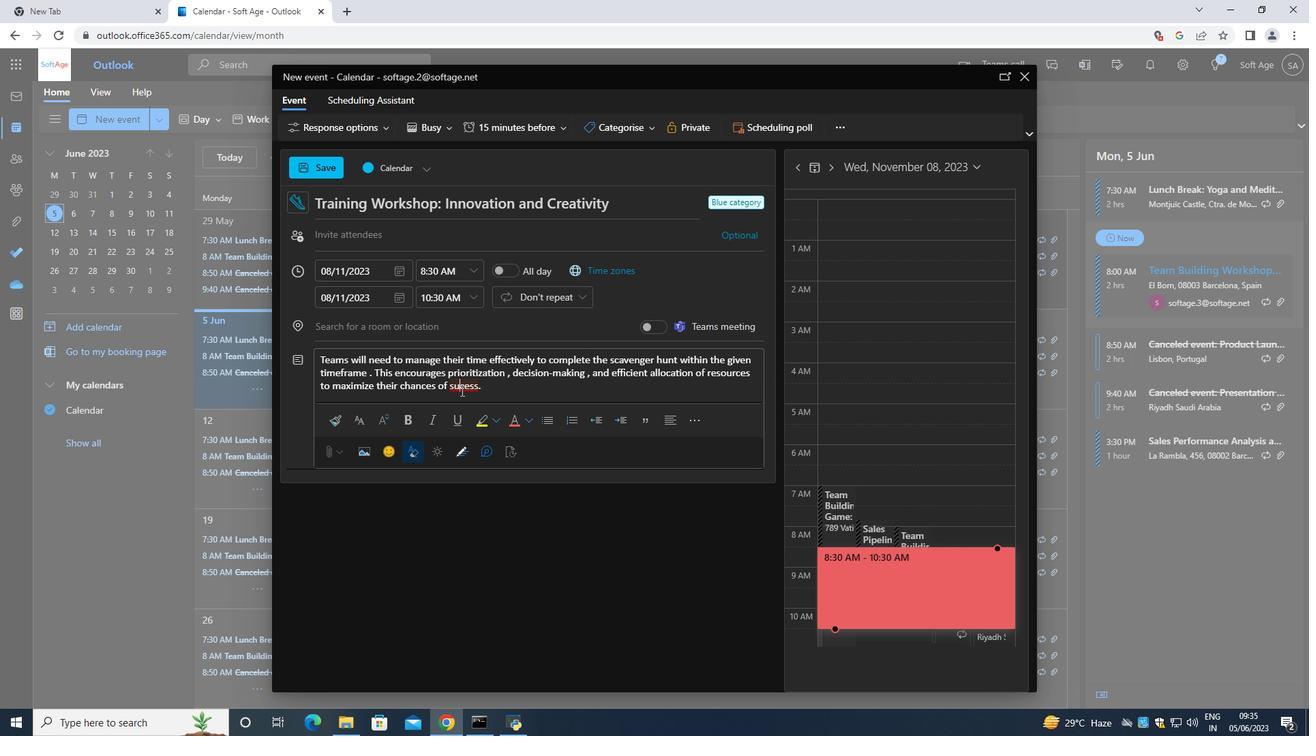
Action: Mouse moved to (461, 386)
Screenshot: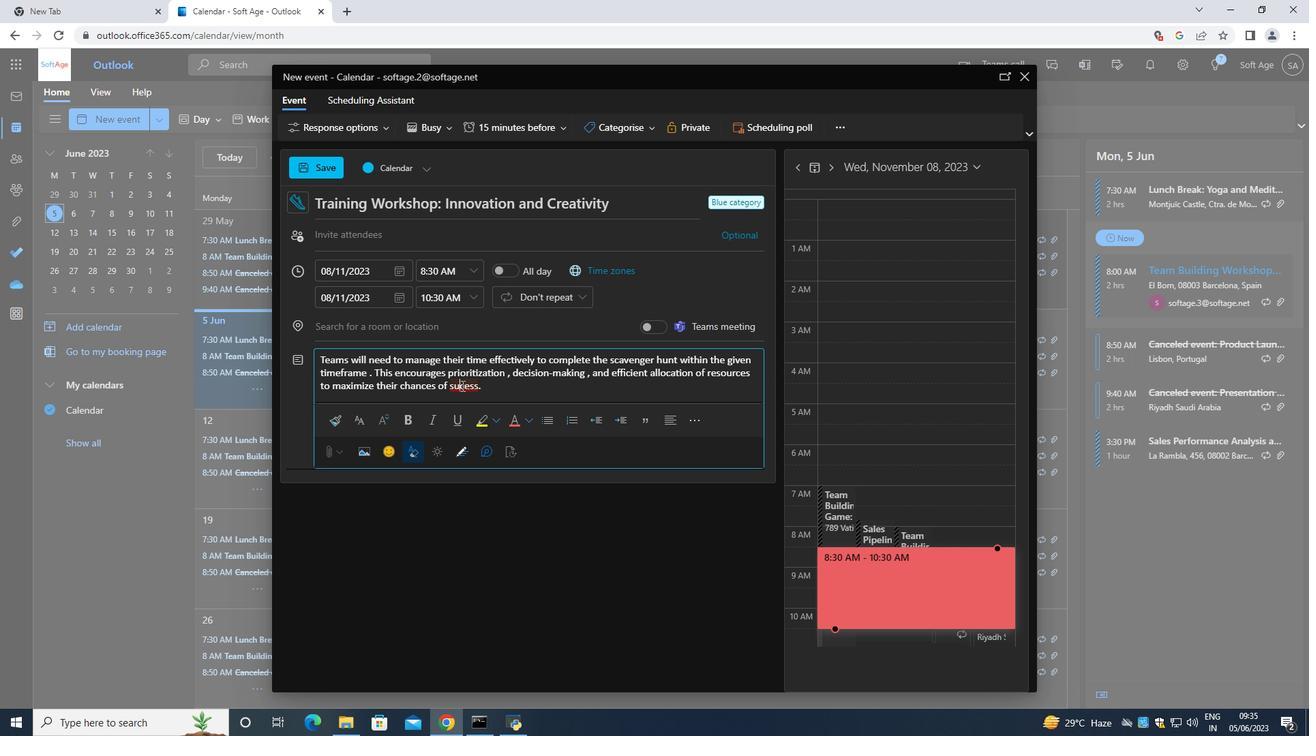 
Action: Mouse pressed left at (461, 386)
Screenshot: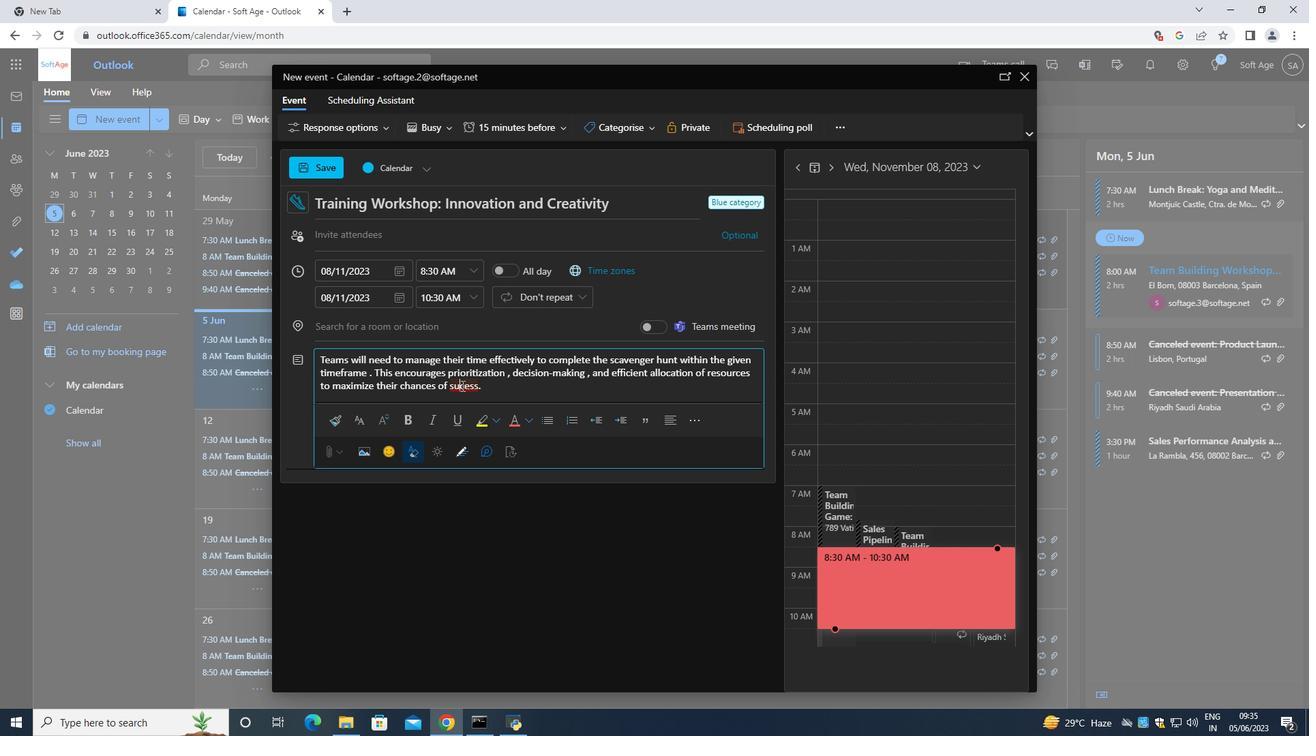 
Action: Mouse moved to (465, 388)
Screenshot: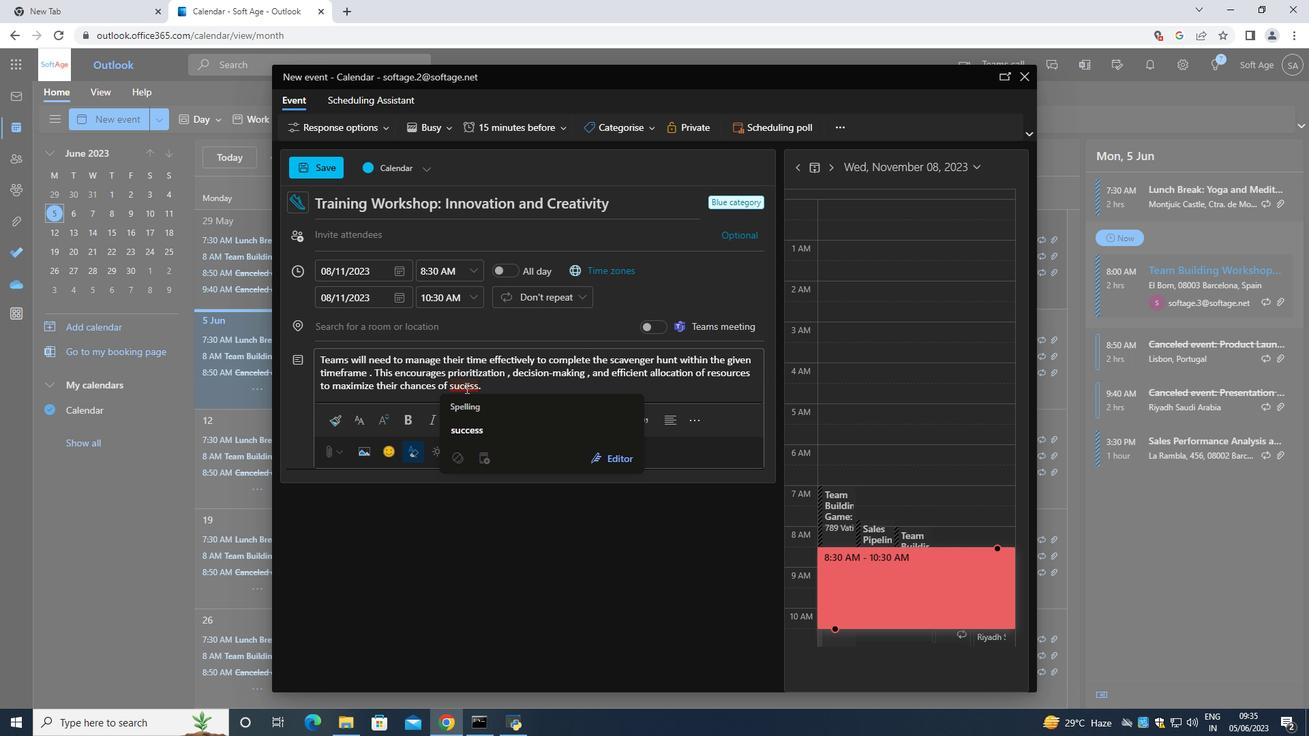 
Action: Mouse pressed left at (465, 388)
Screenshot: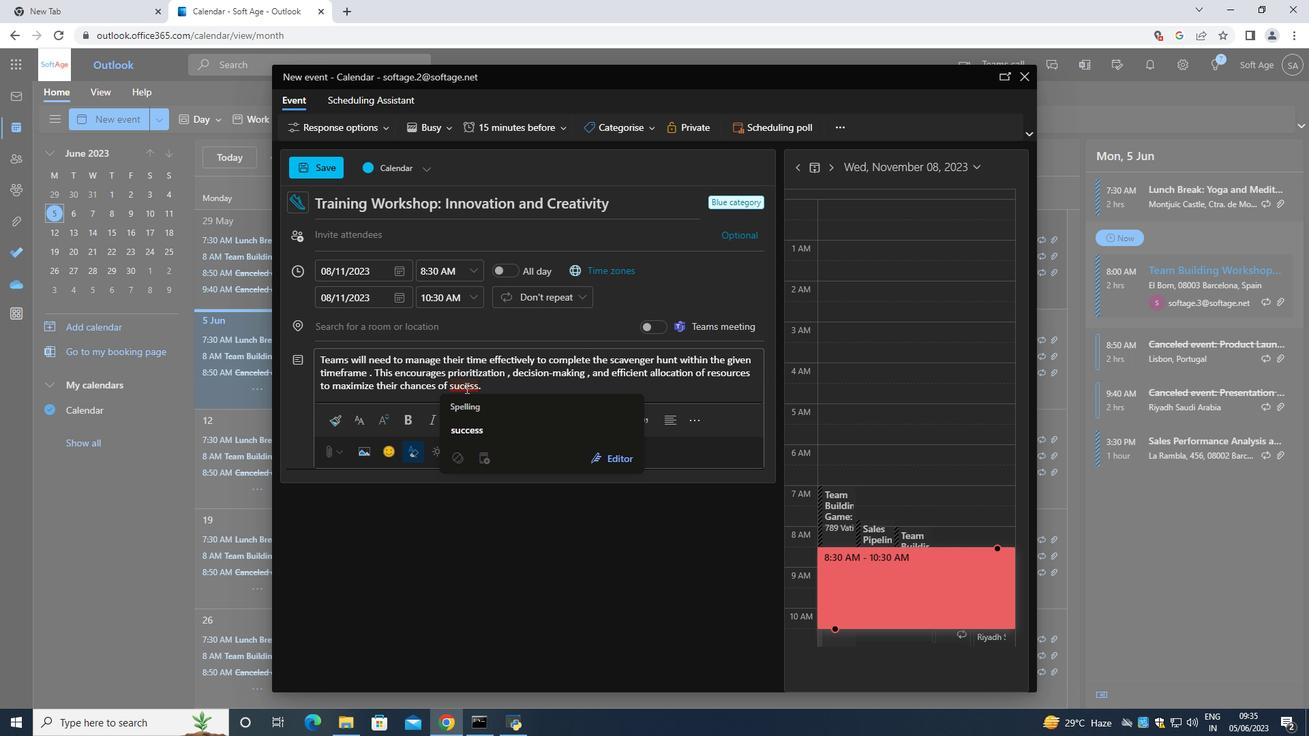 
Action: Mouse moved to (464, 387)
Screenshot: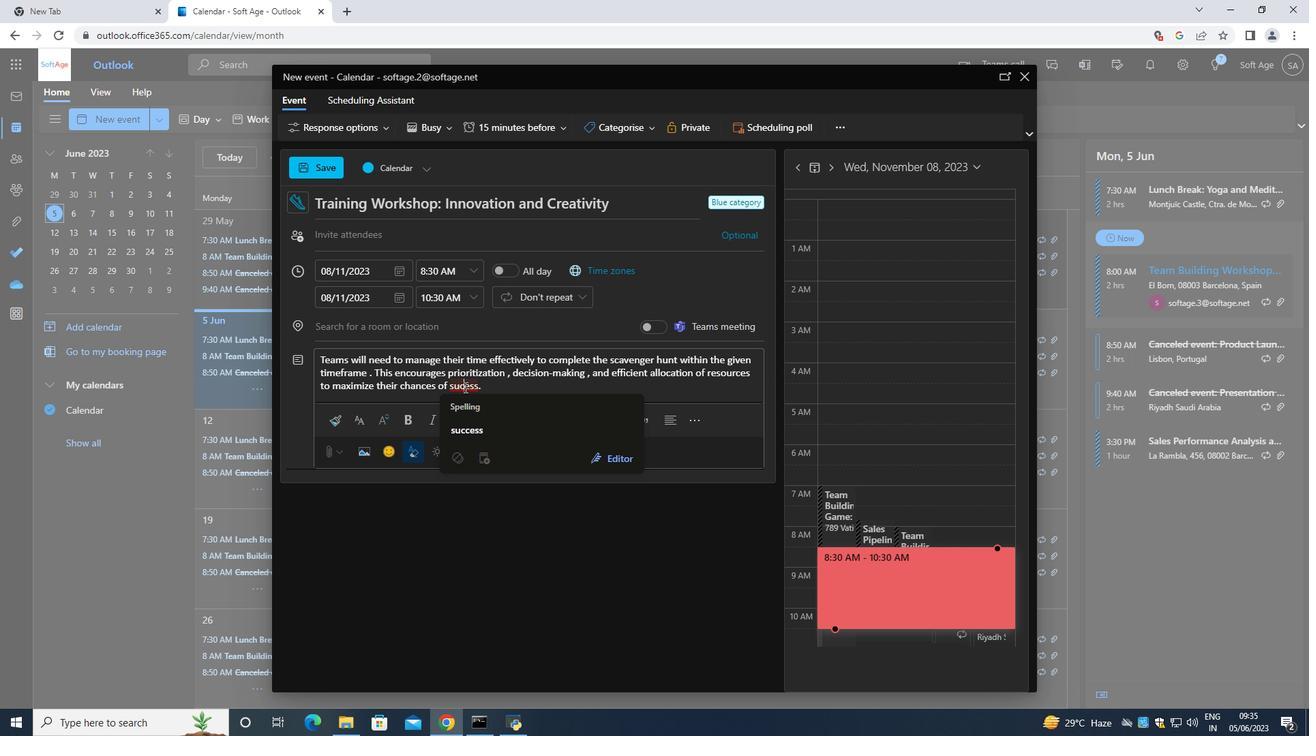 
Action: Key pressed c
Screenshot: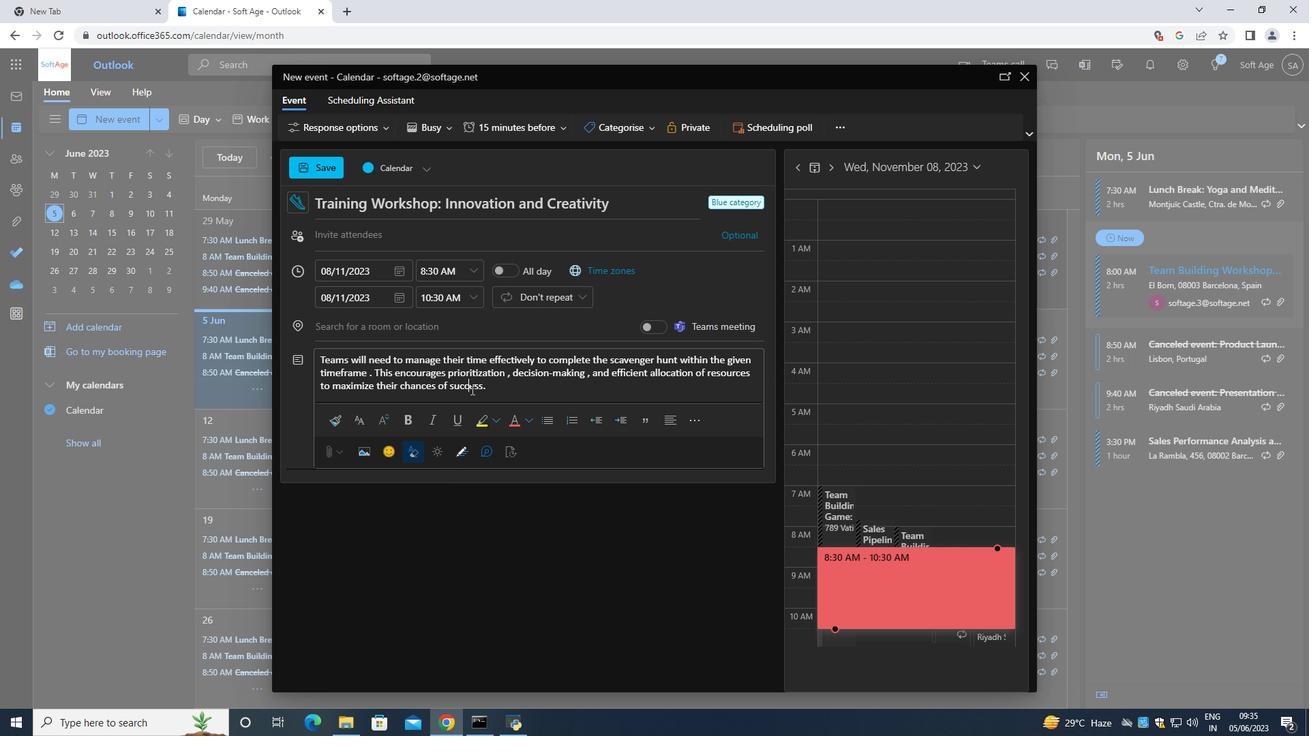 
Action: Mouse moved to (351, 326)
Screenshot: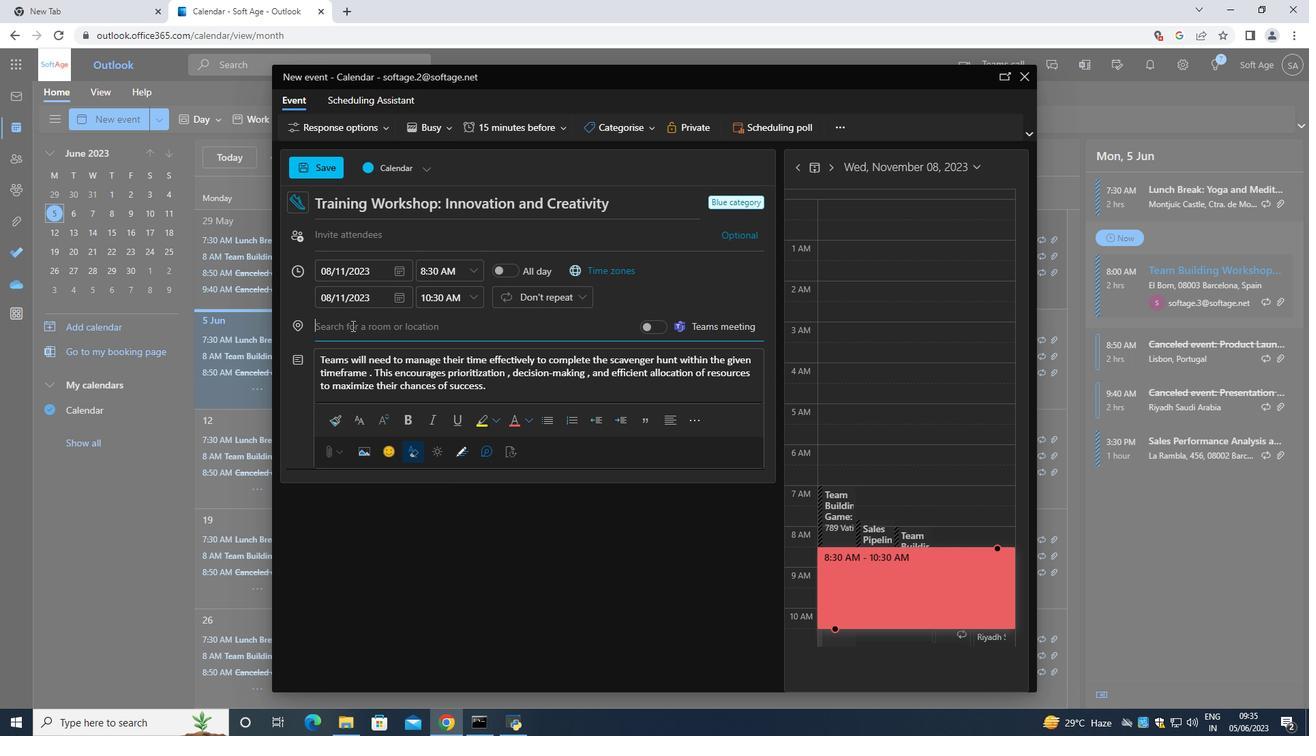 
Action: Mouse pressed left at (351, 326)
Screenshot: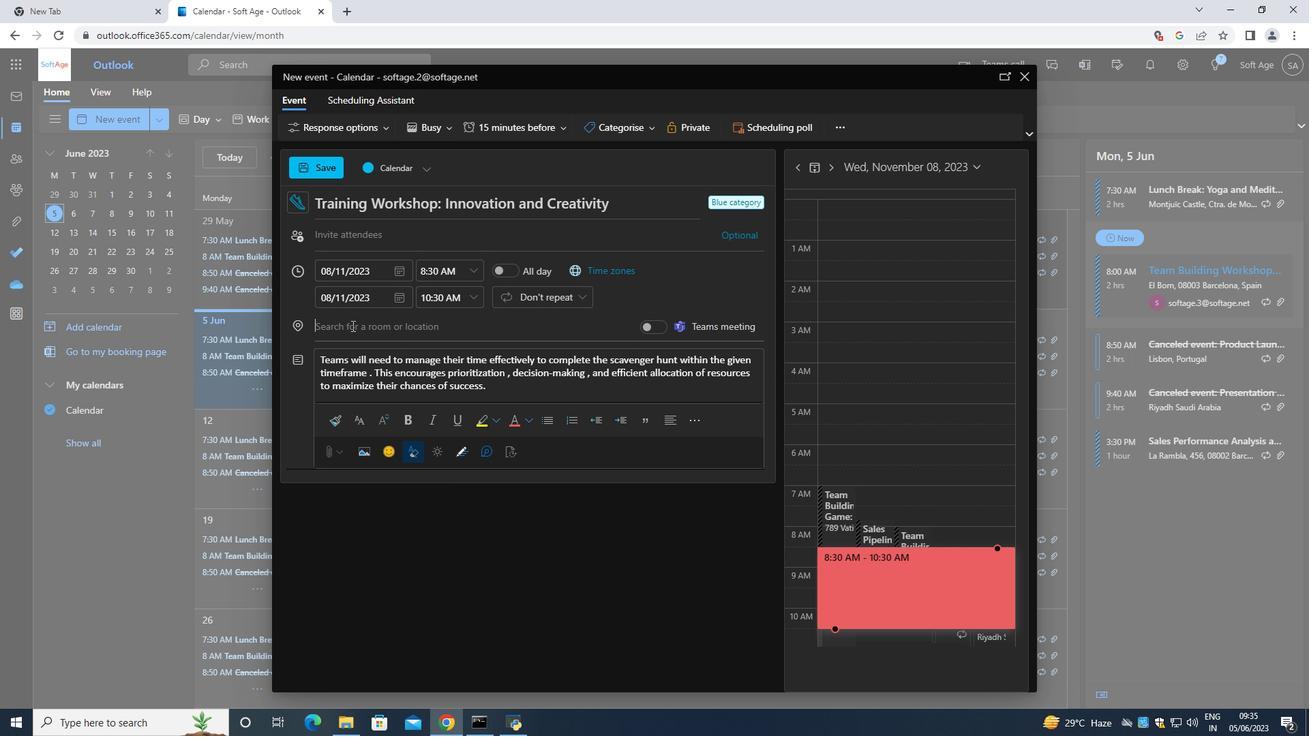 
Action: Mouse pressed left at (351, 326)
Screenshot: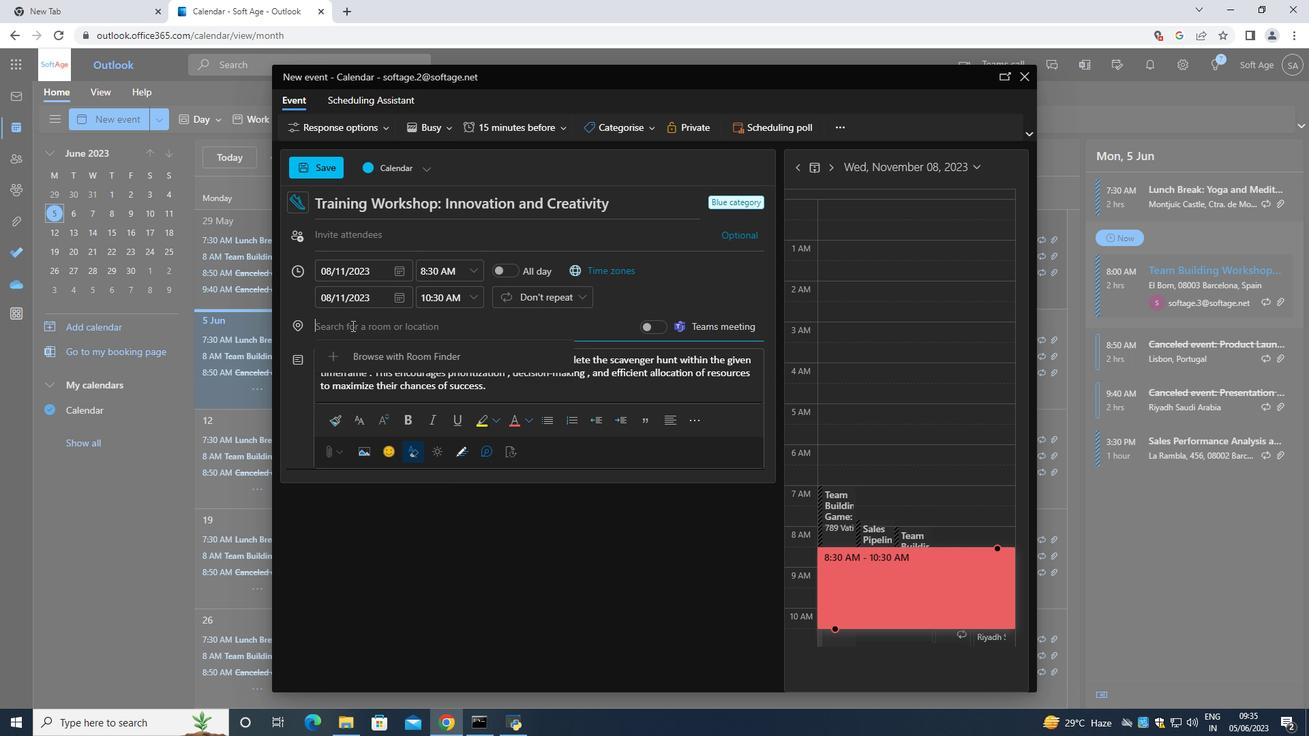 
Action: Key pressed 456<Key.space><Key.shift>Ps<Key.backspace>arthenon,<Key.space><Key.caps_lock>A<Key.caps_lock>thens<Key.space>,<Key.shift><Key.shift><Key.shift><Key.shift>Grec<Key.backspace>ece<Key.space>
Screenshot: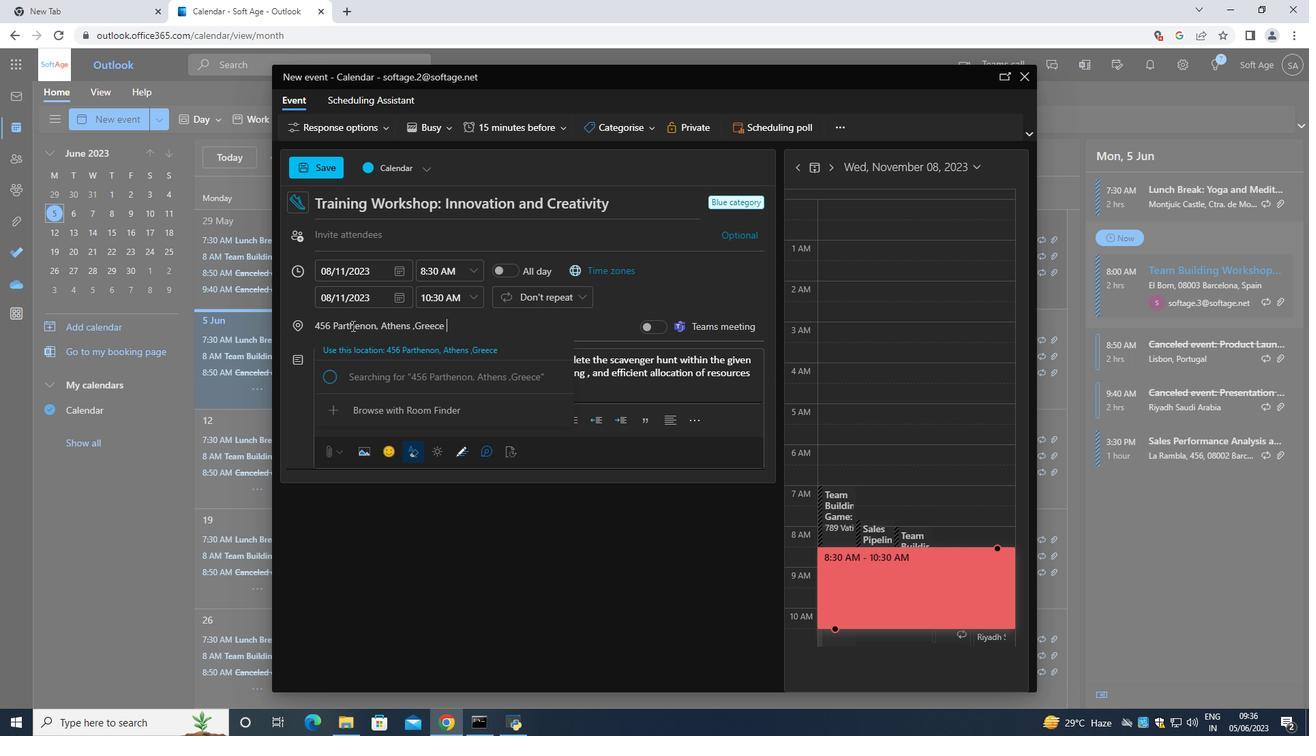 
Action: Mouse moved to (347, 226)
Screenshot: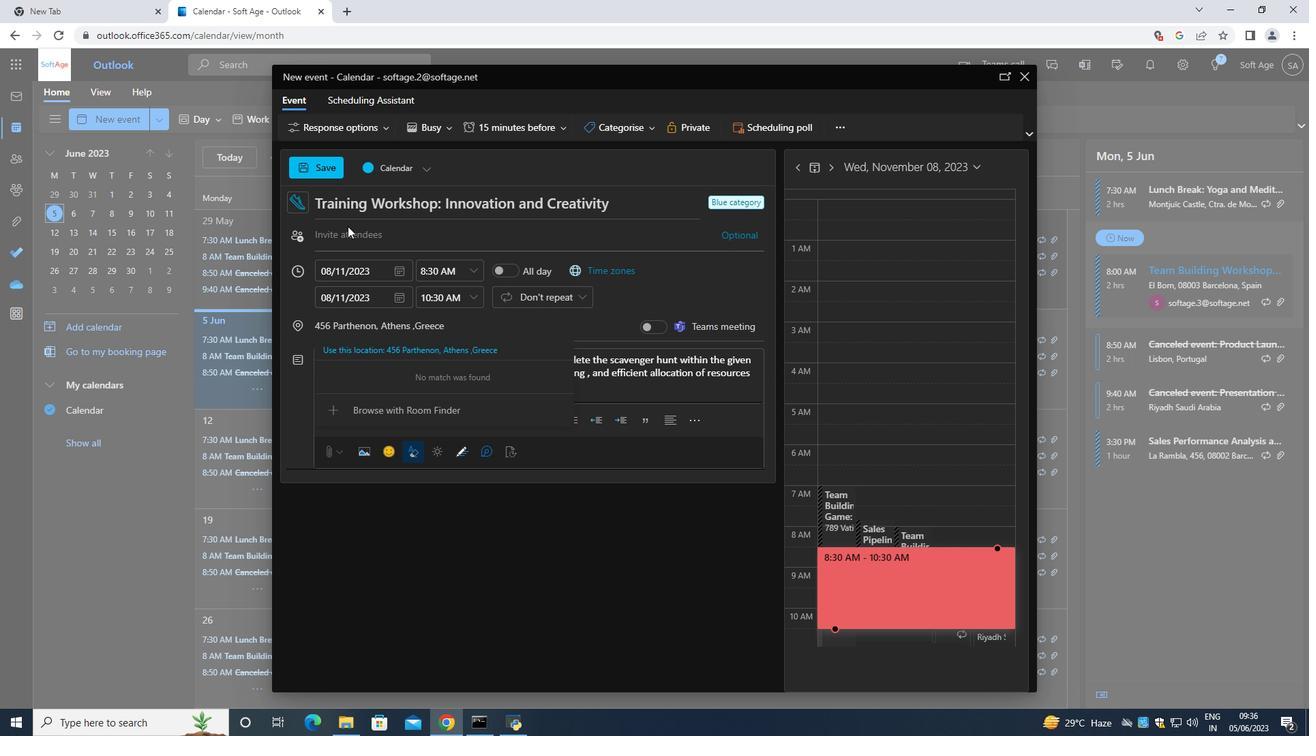 
Action: Mouse pressed left at (347, 226)
Screenshot: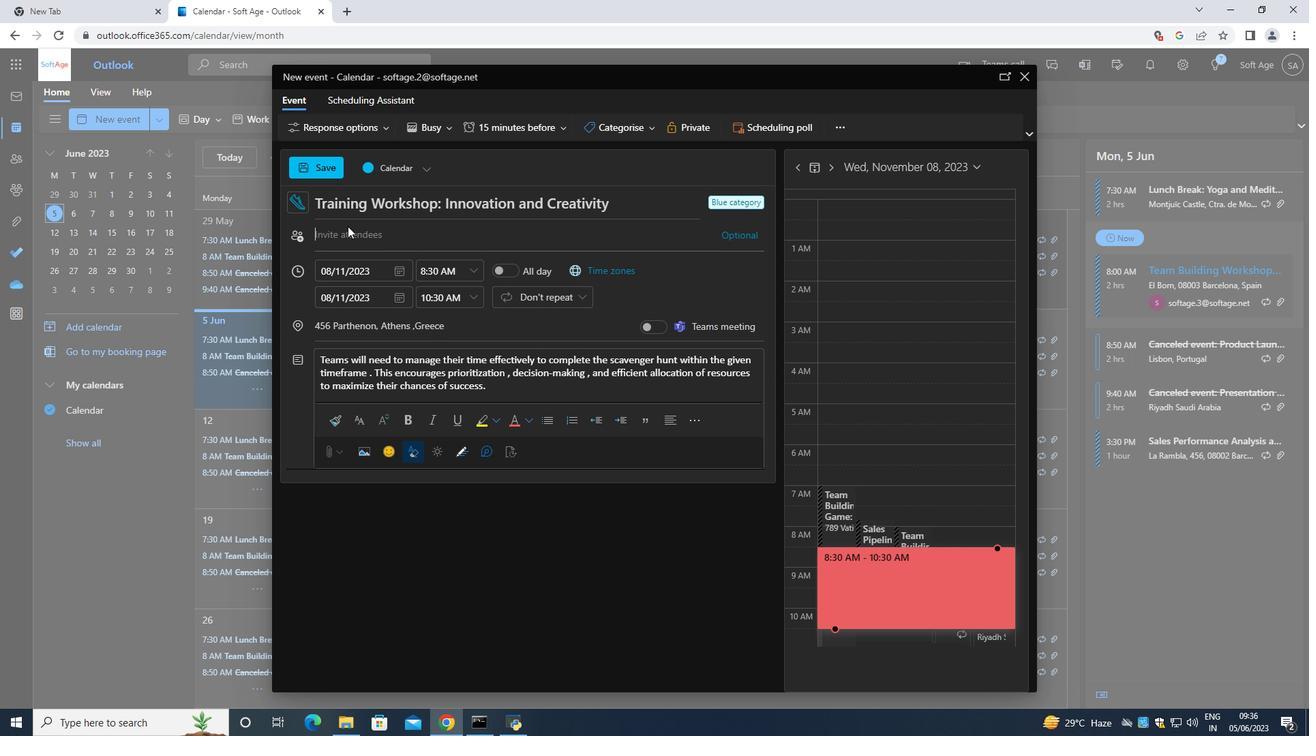 
Action: Mouse moved to (349, 227)
Screenshot: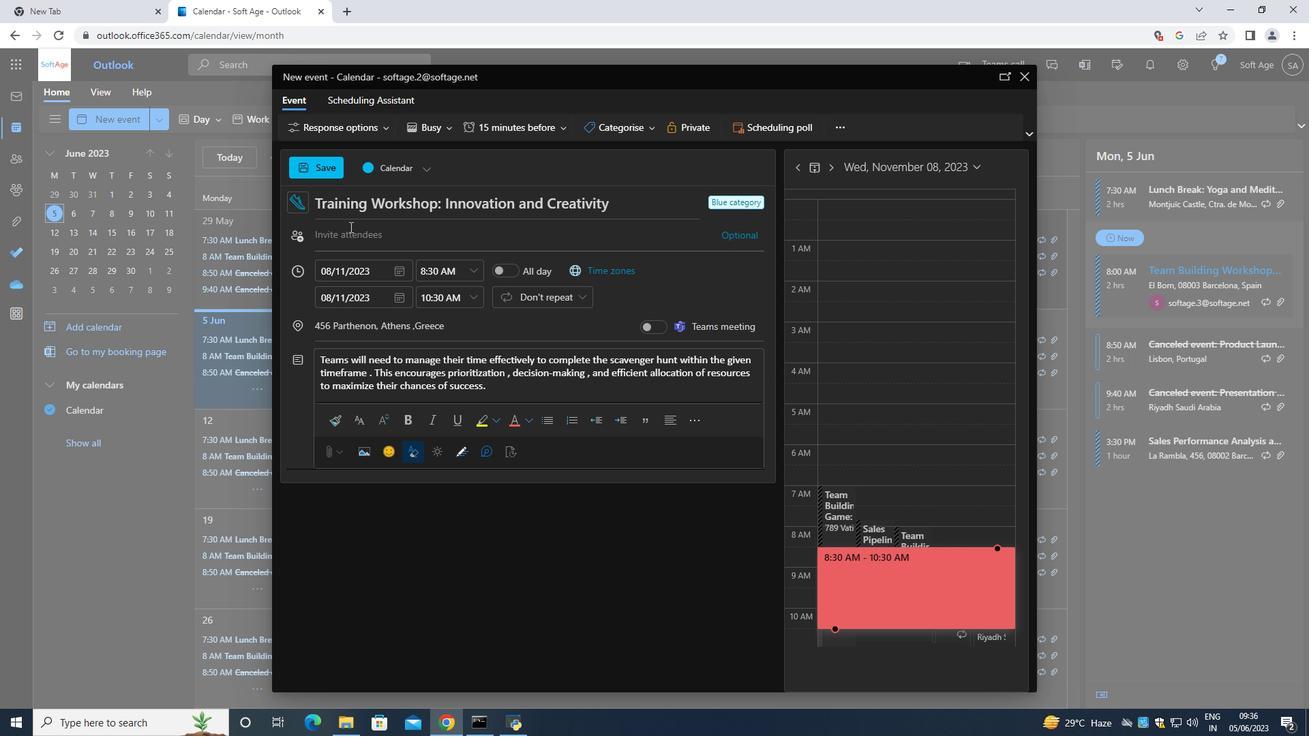 
Action: Key pressed <Key.shift>S
Screenshot: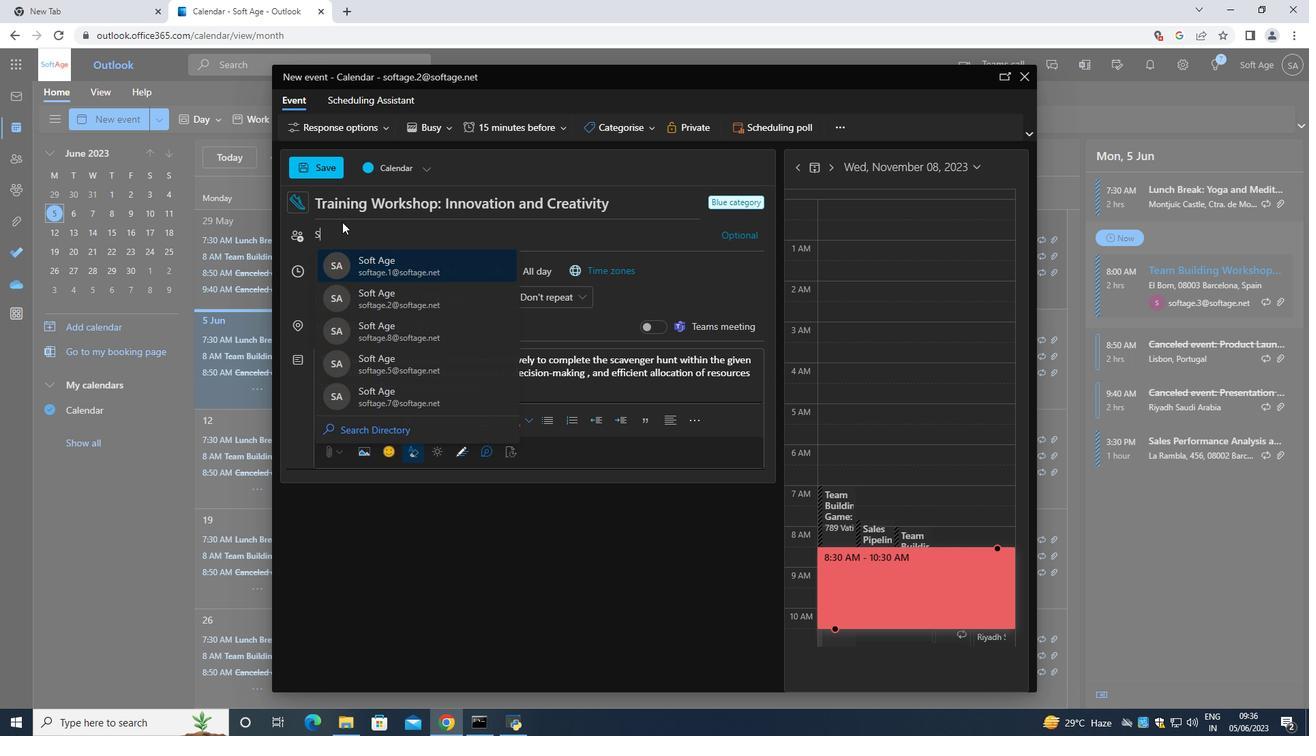 
Action: Mouse moved to (342, 222)
Screenshot: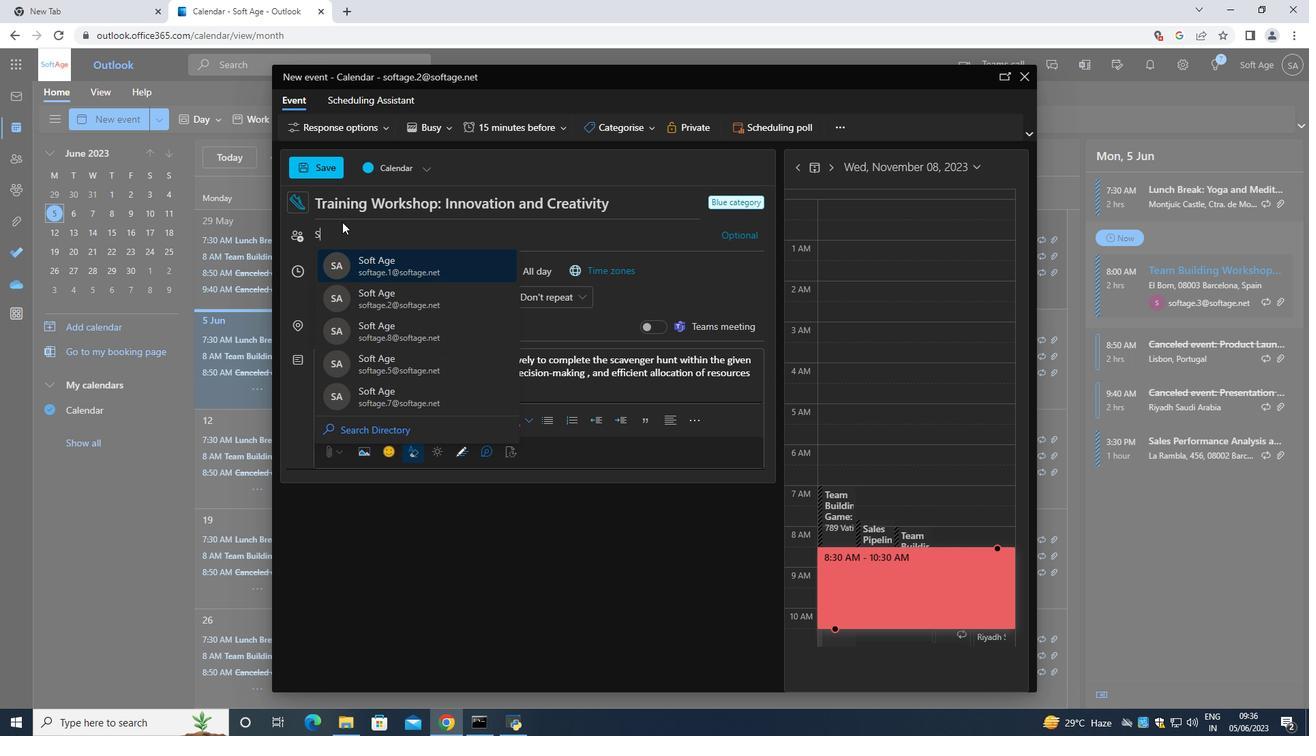
Action: Key pressed oftage.8<Key.shift>@softage.
Screenshot: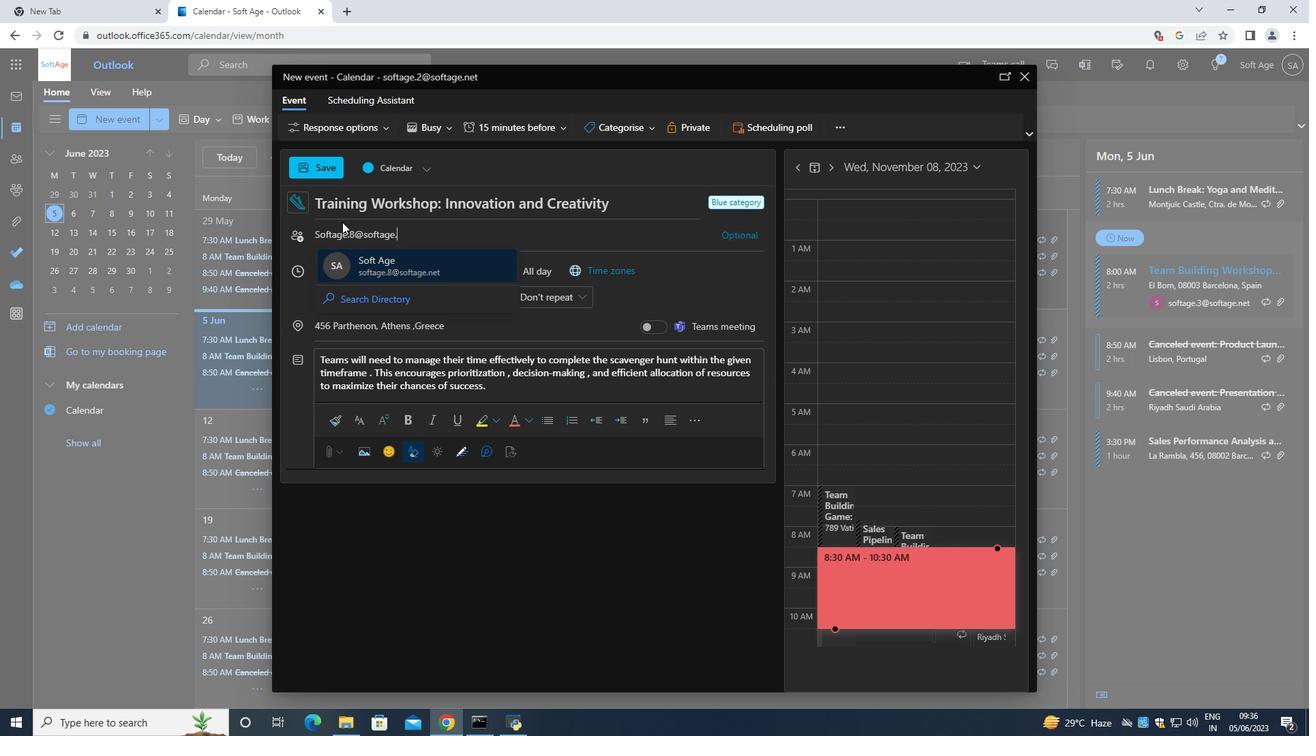 
Action: Mouse moved to (418, 263)
Screenshot: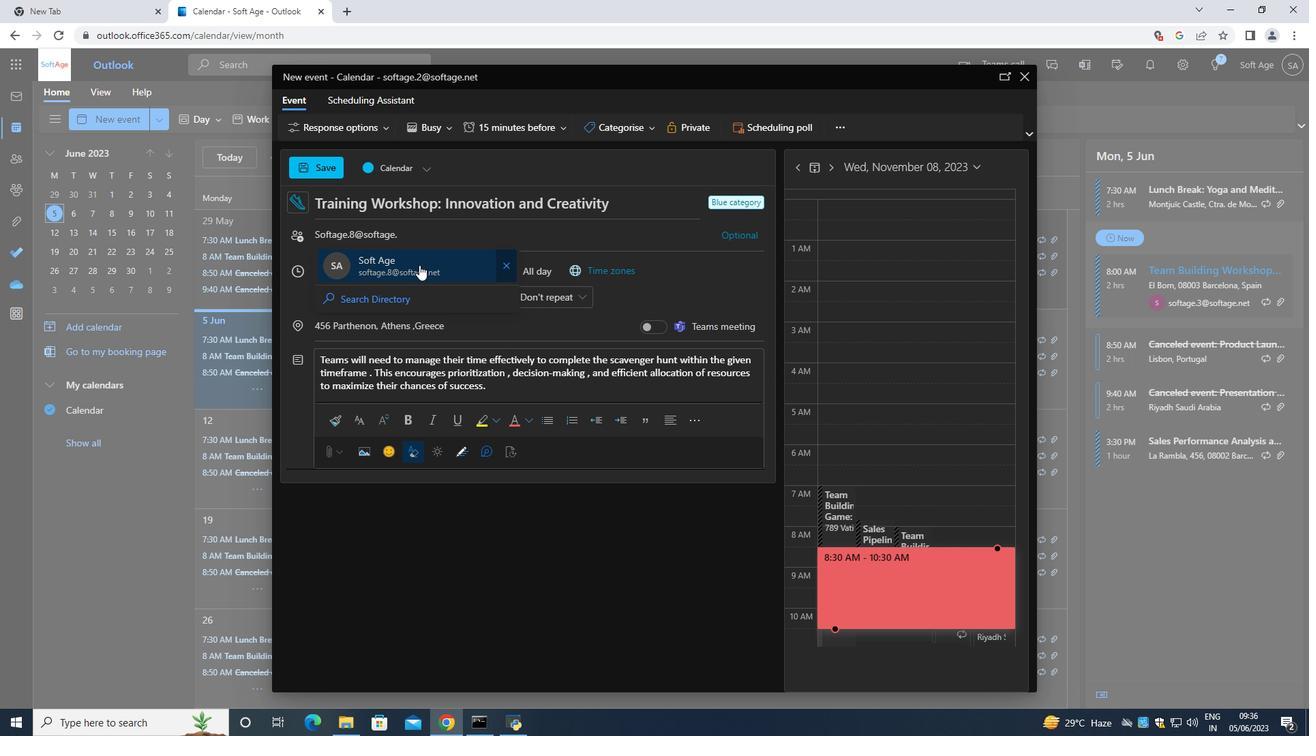 
Action: Mouse pressed left at (418, 263)
Screenshot: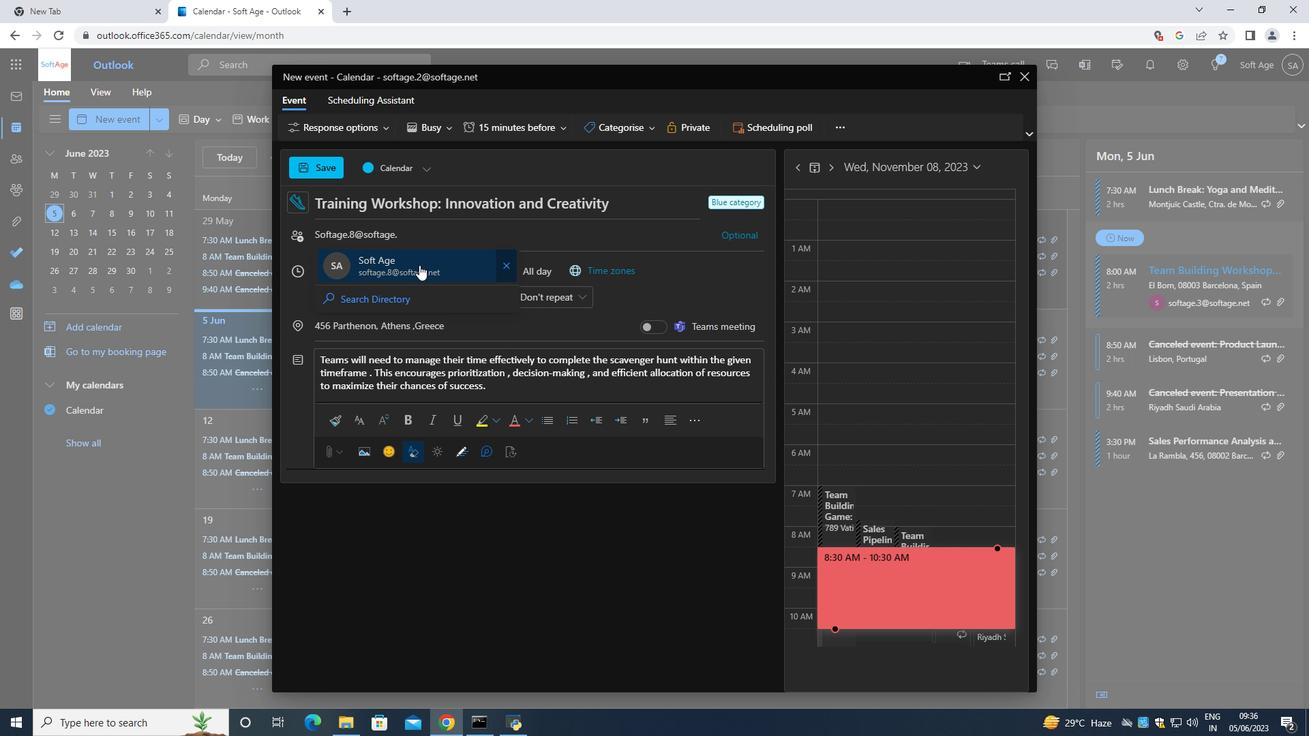 
Action: Mouse moved to (405, 243)
Screenshot: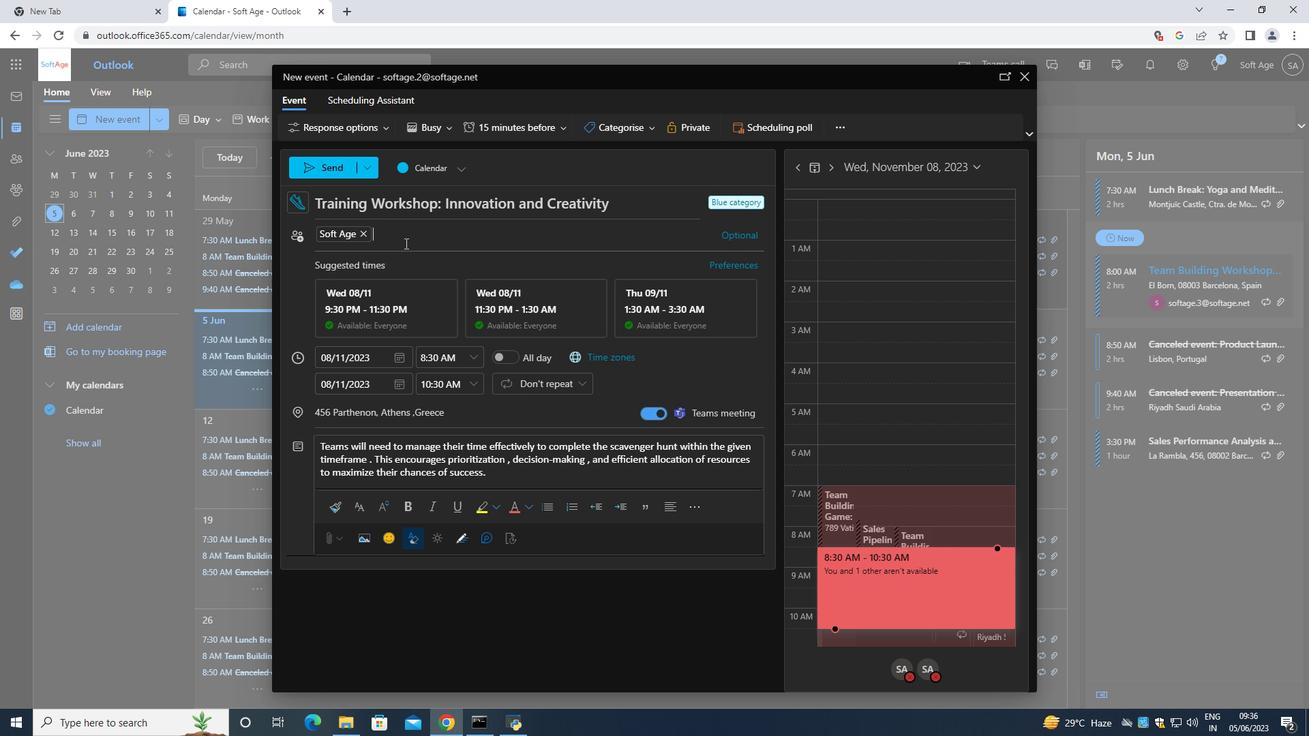 
Action: Key pressed <Key.shift>Softage.9<Key.shift>@softage
Screenshot: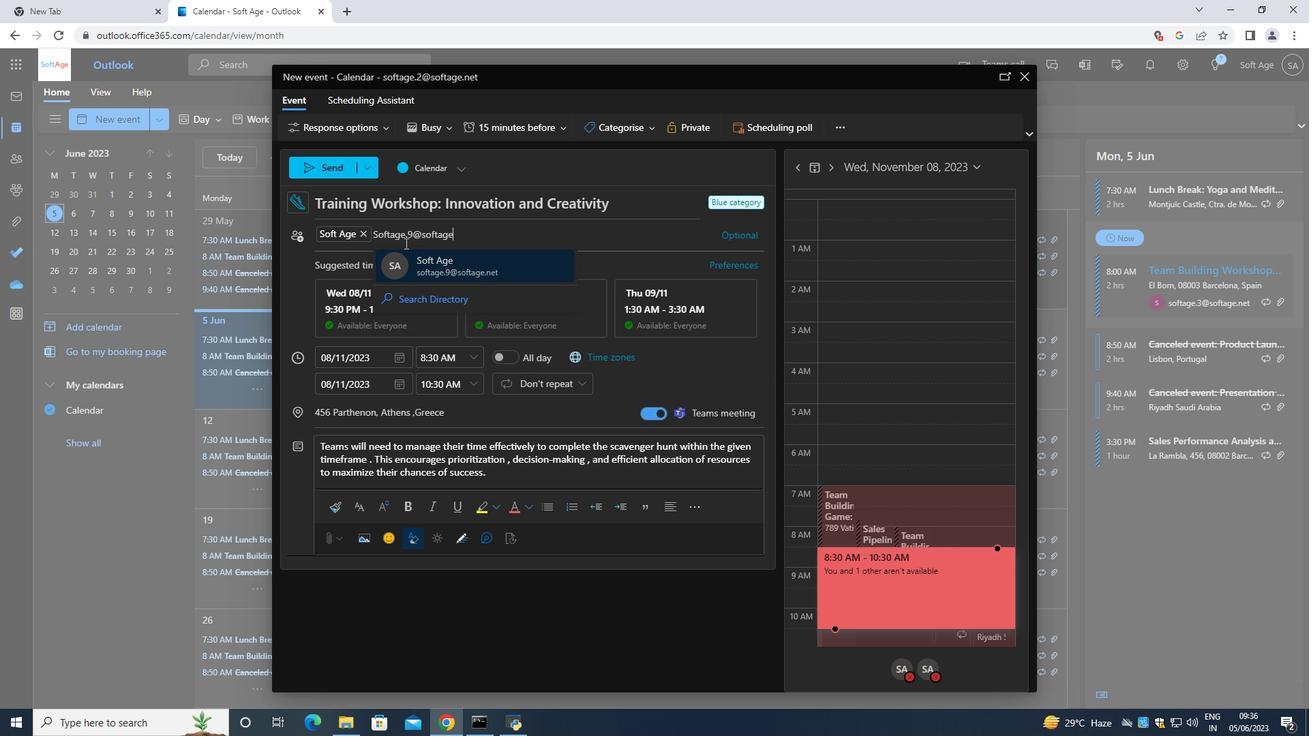
Action: Mouse moved to (431, 257)
Screenshot: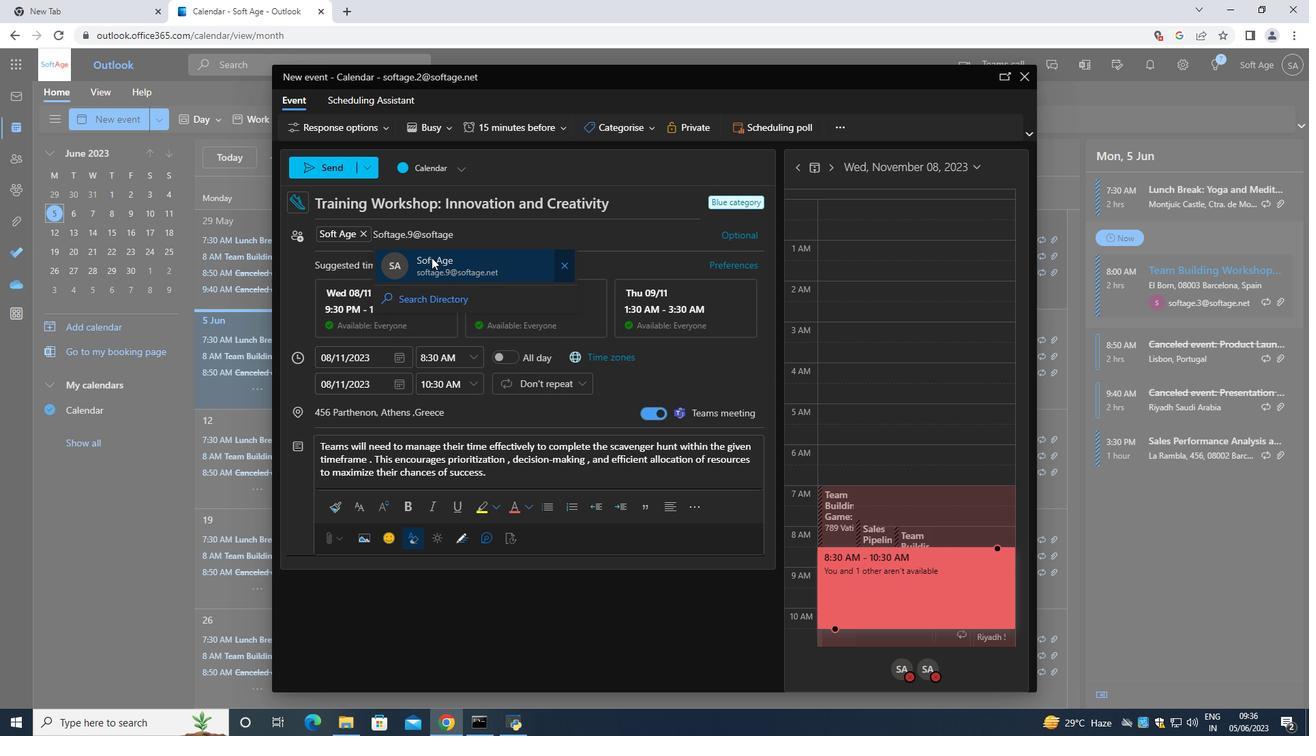 
Action: Mouse pressed left at (431, 257)
Screenshot: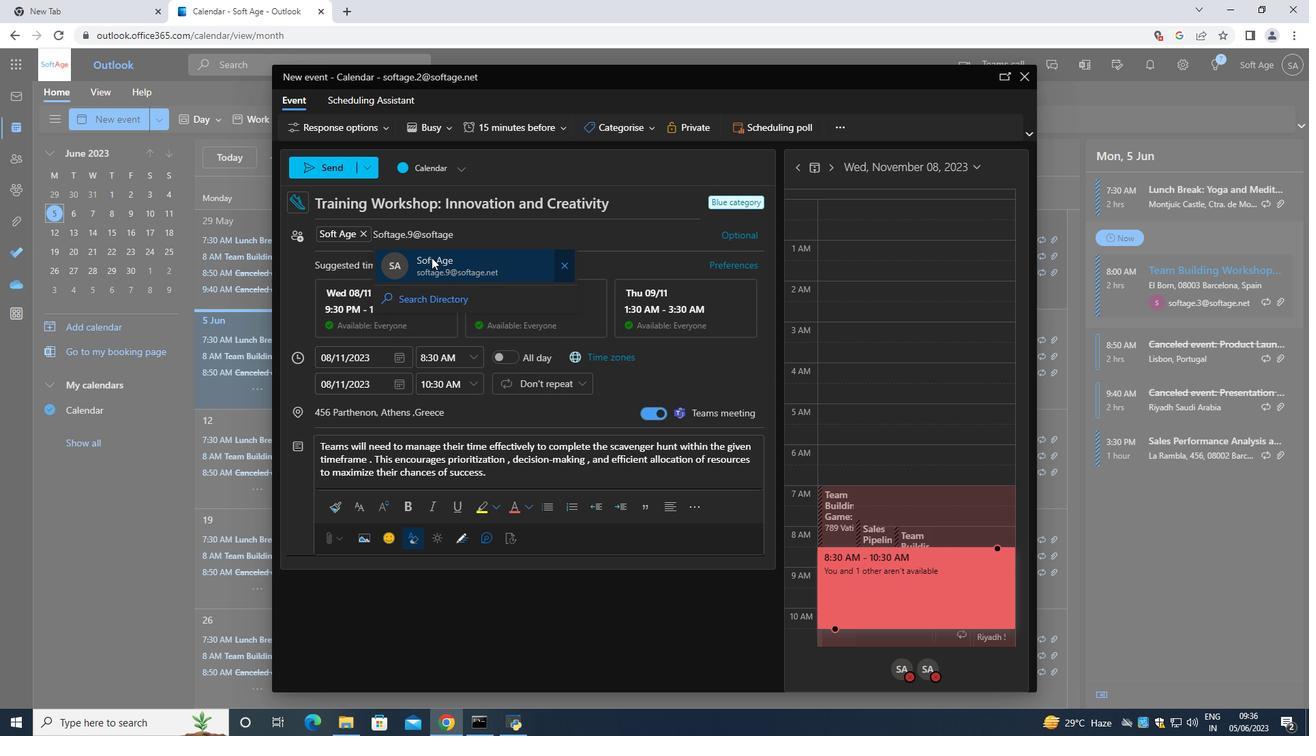 
Action: Mouse moved to (540, 128)
Screenshot: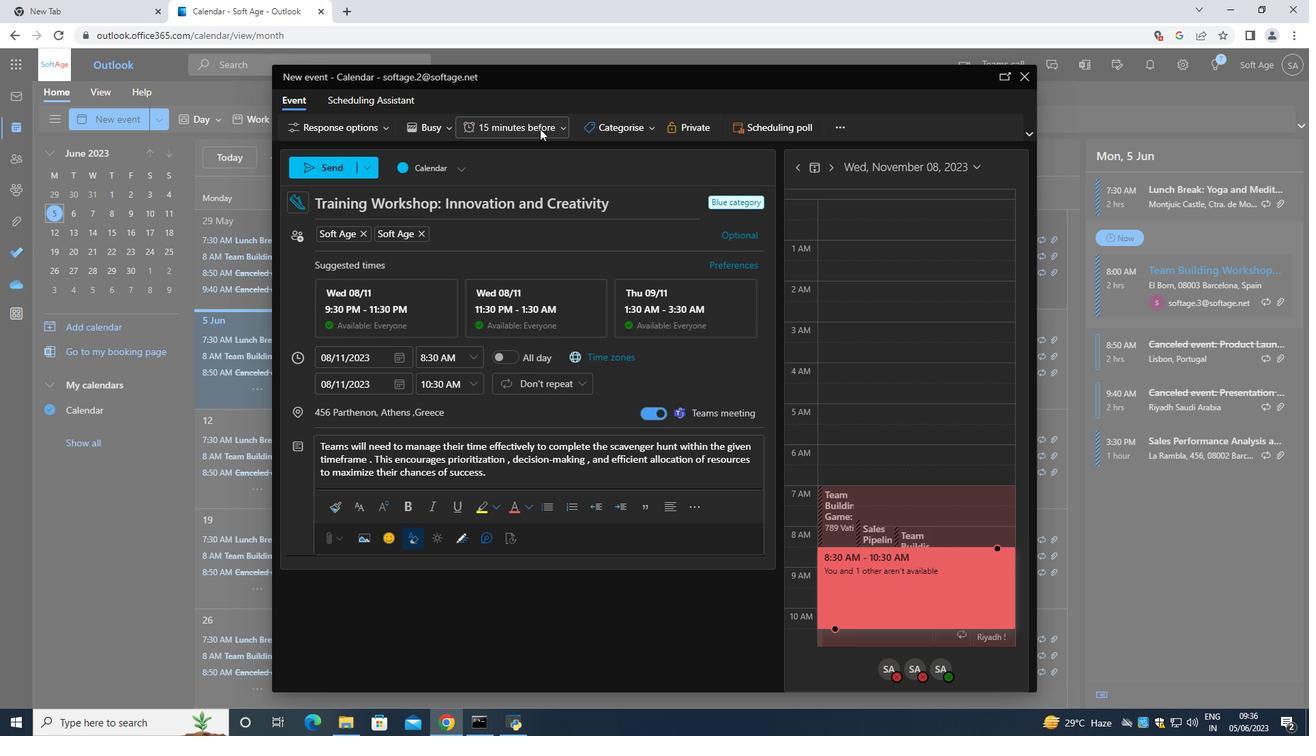 
Action: Mouse pressed left at (540, 128)
Screenshot: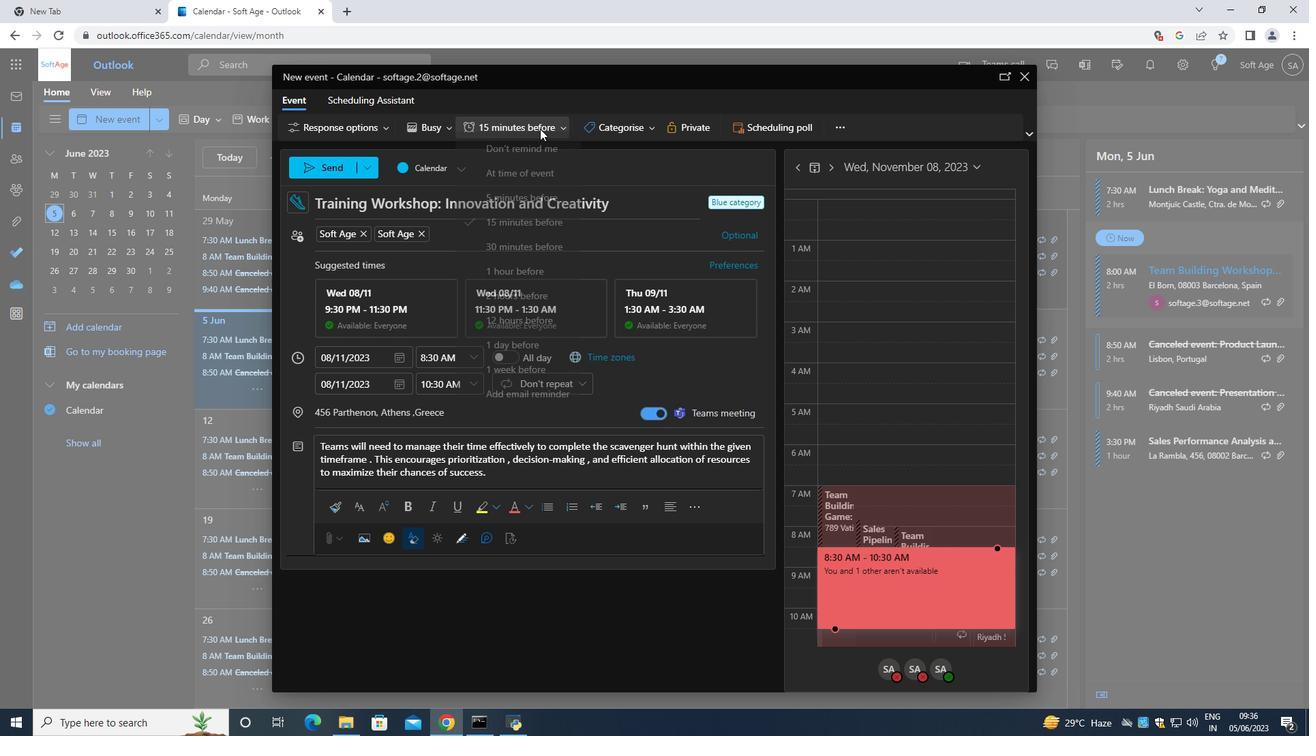 
Action: Mouse moved to (518, 260)
Screenshot: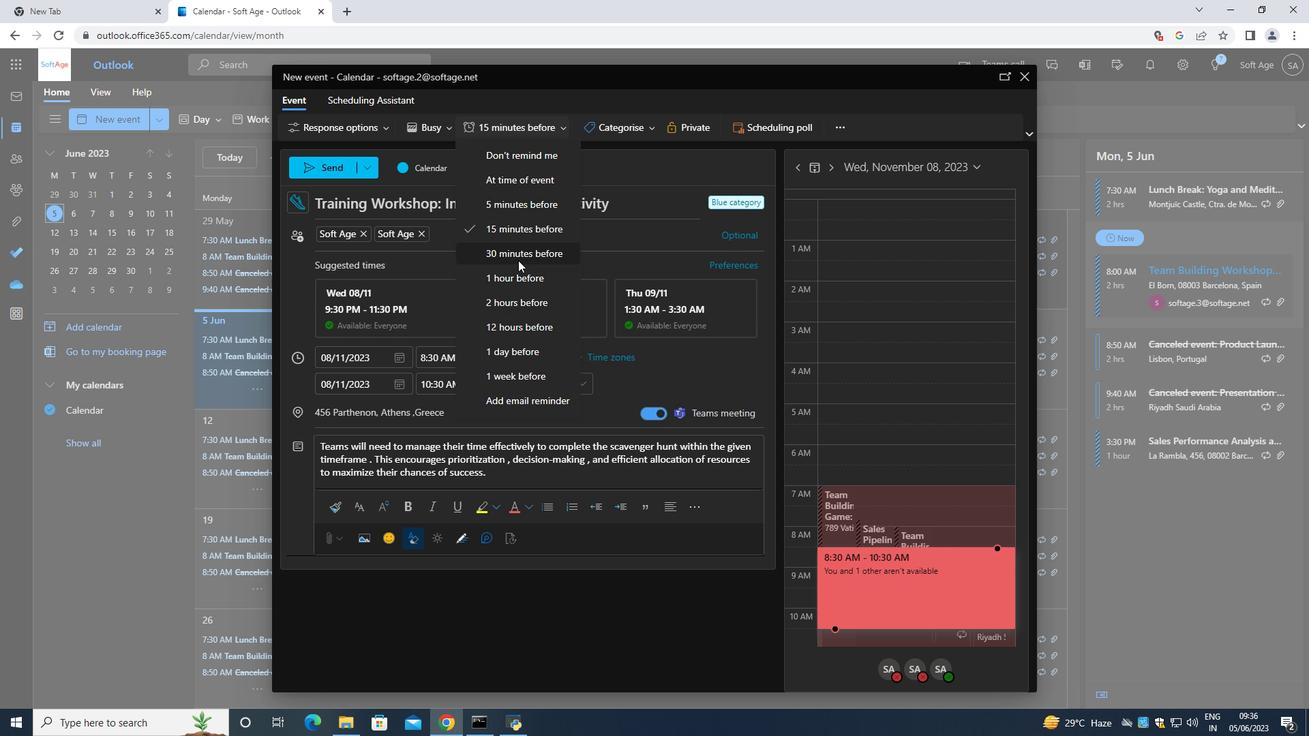 
Action: Mouse pressed left at (518, 260)
Screenshot: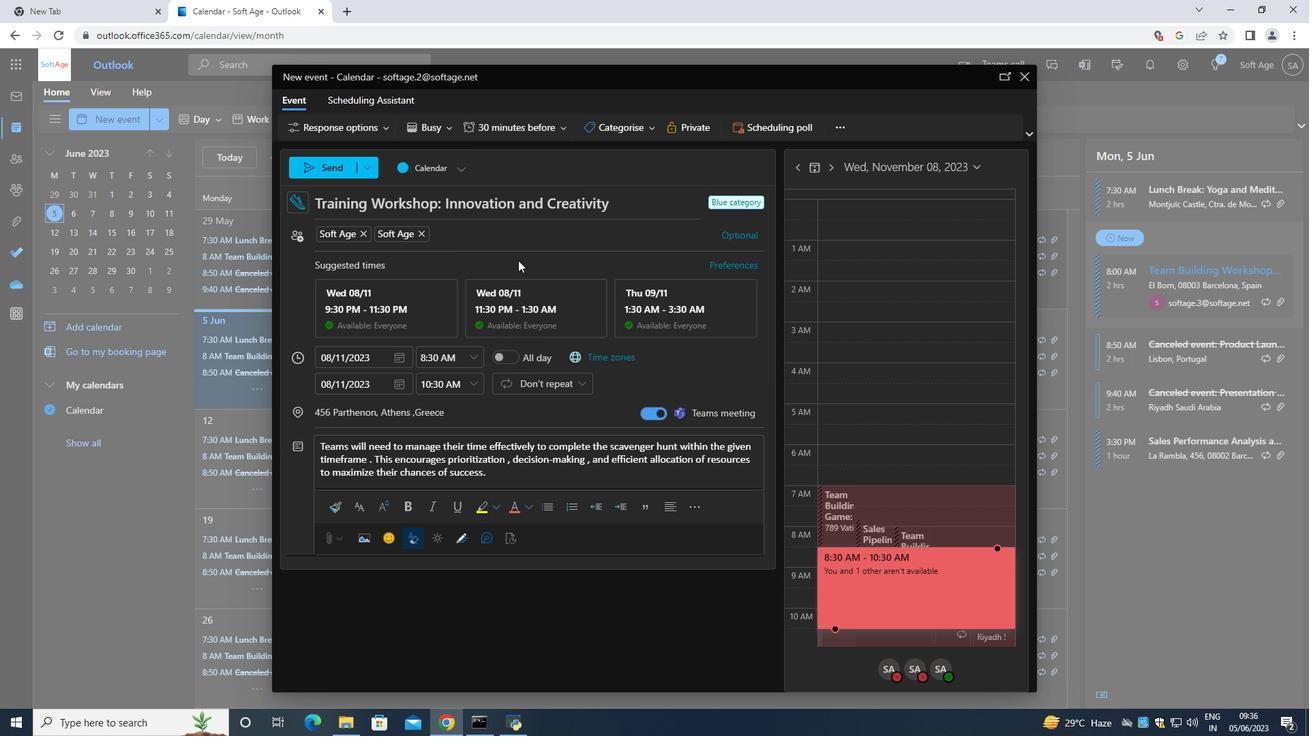 
Action: Mouse moved to (343, 171)
Screenshot: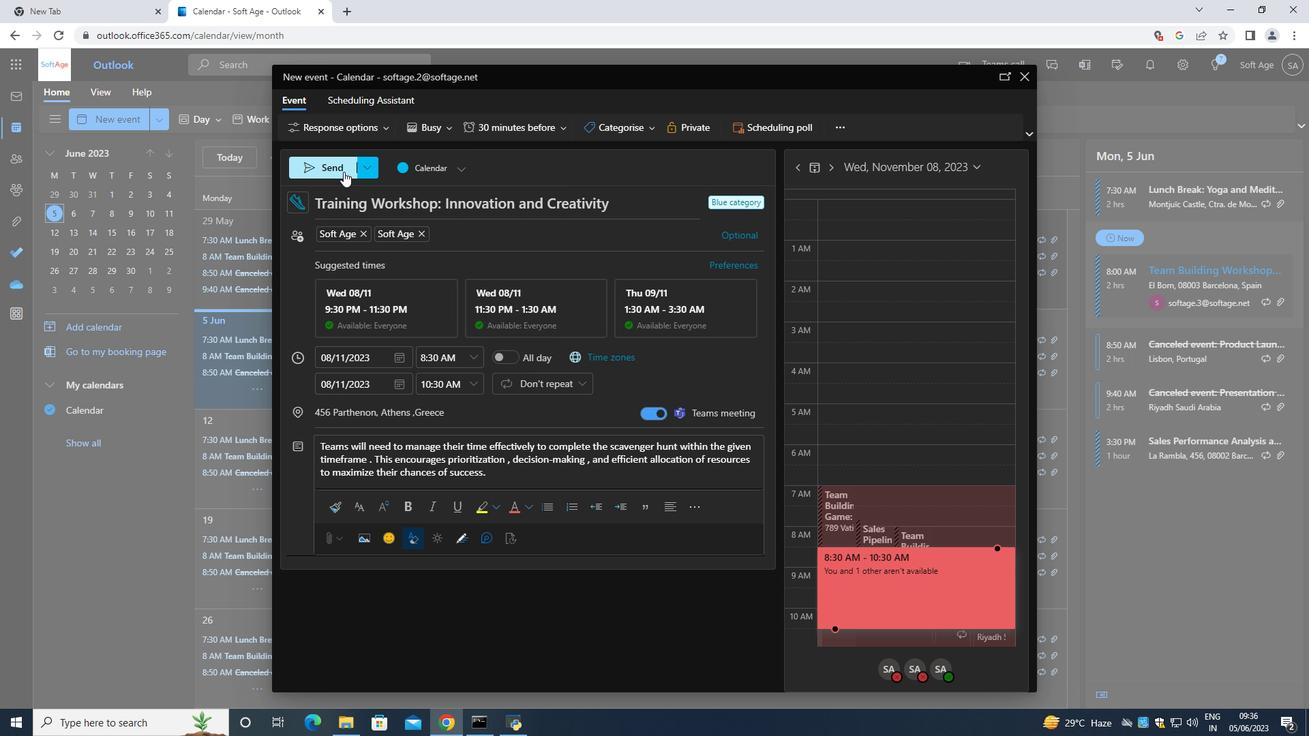 
Action: Mouse pressed left at (343, 171)
Screenshot: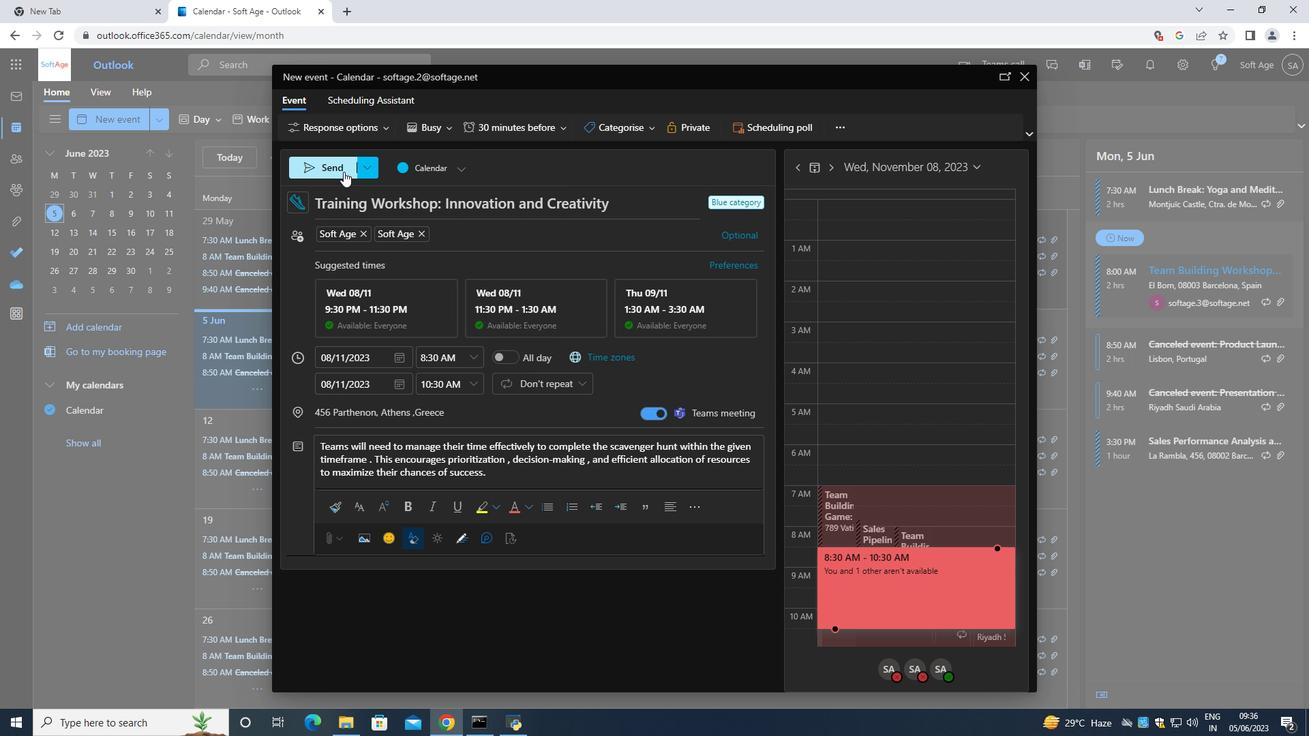 
Action: Mouse moved to (343, 171)
Screenshot: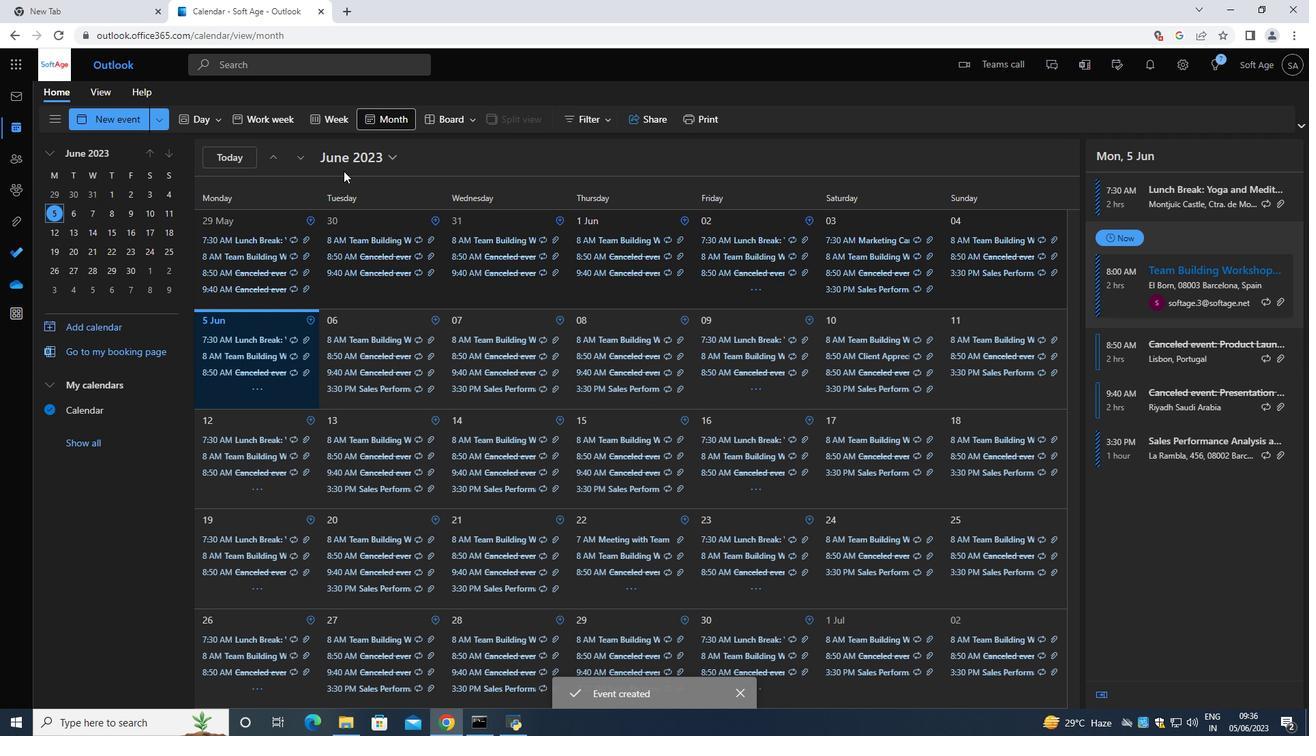 
